 Task: Look for space in Guidonia Montecelio, Italy from 11th June, 2023 to 15th June, 2023 for 2 adults in price range Rs.7000 to Rs.16000. Place can be private room with 1  bedroom having 2 beds and 1 bathroom. Property type can be house, flat, guest house, hotel. Amenities needed are: washing machine. Booking option can be shelf check-in. Required host language is English.
Action: Mouse moved to (409, 80)
Screenshot: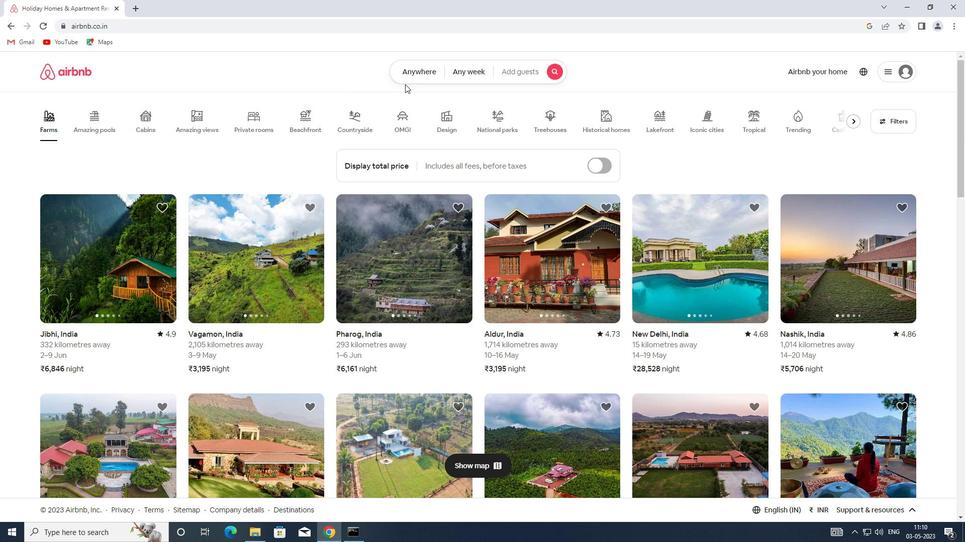 
Action: Mouse pressed left at (409, 80)
Screenshot: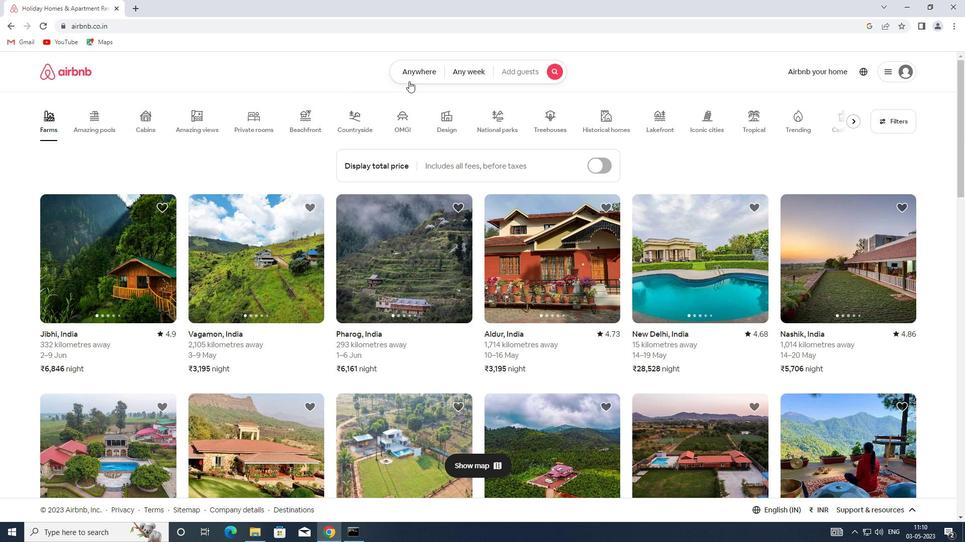 
Action: Mouse moved to (320, 111)
Screenshot: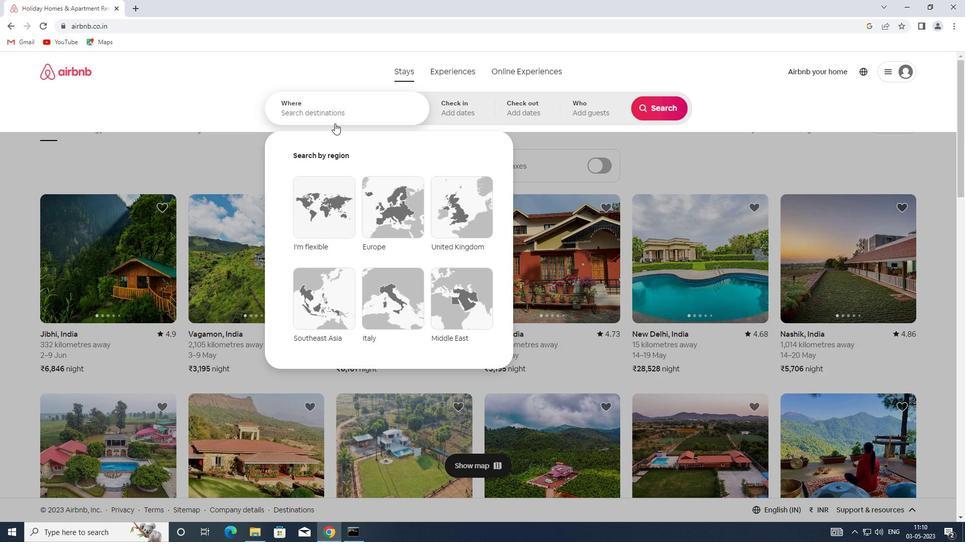 
Action: Mouse pressed left at (320, 111)
Screenshot: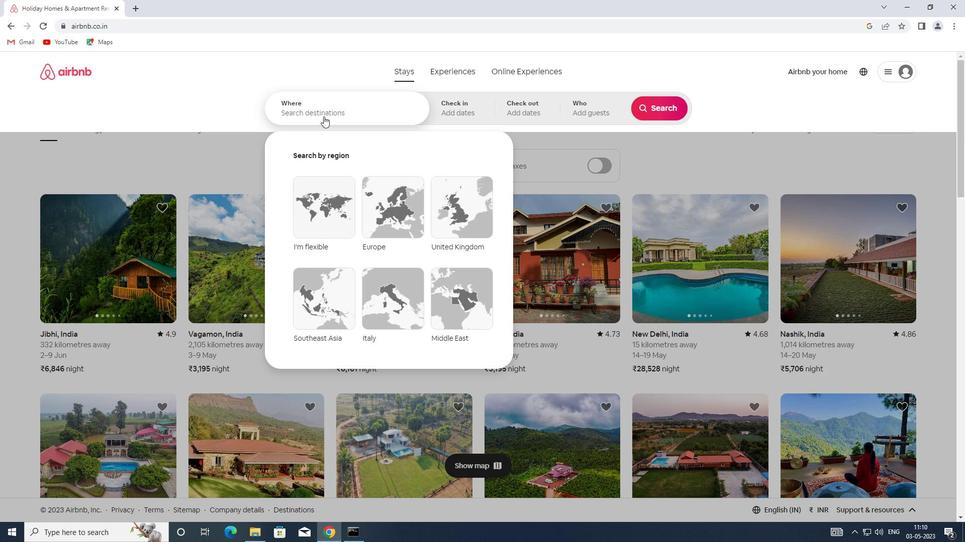 
Action: Key pressed <Key.shift>GUIDONIA<Key.space><Key.shift><Key.shift><Key.shift><Key.shift><Key.shift><Key.shift><Key.shift><Key.shift><Key.shift><Key.shift><Key.shift><Key.shift><Key.shift><Key.shift><Key.shift>MONTECELIO,<Key.shift>ITALY
Screenshot: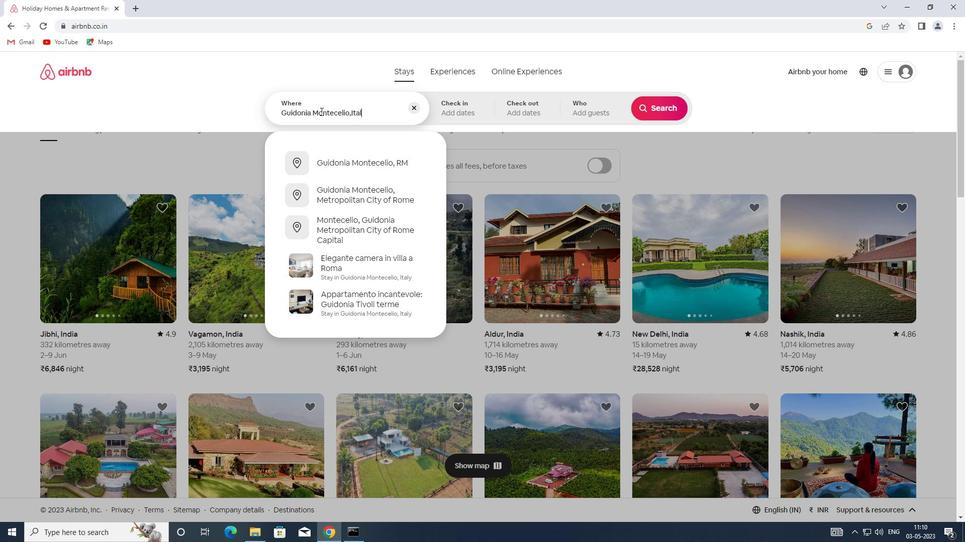 
Action: Mouse moved to (468, 111)
Screenshot: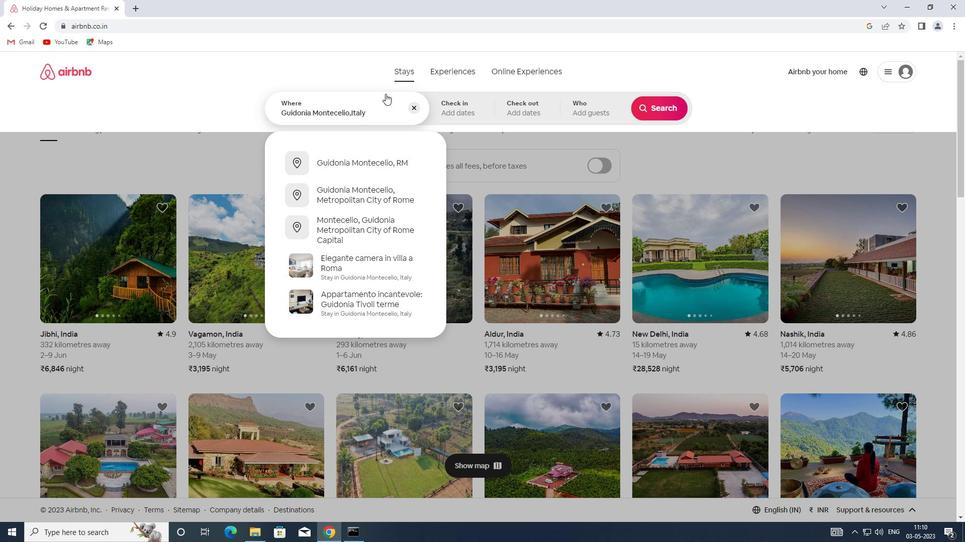 
Action: Mouse pressed left at (468, 111)
Screenshot: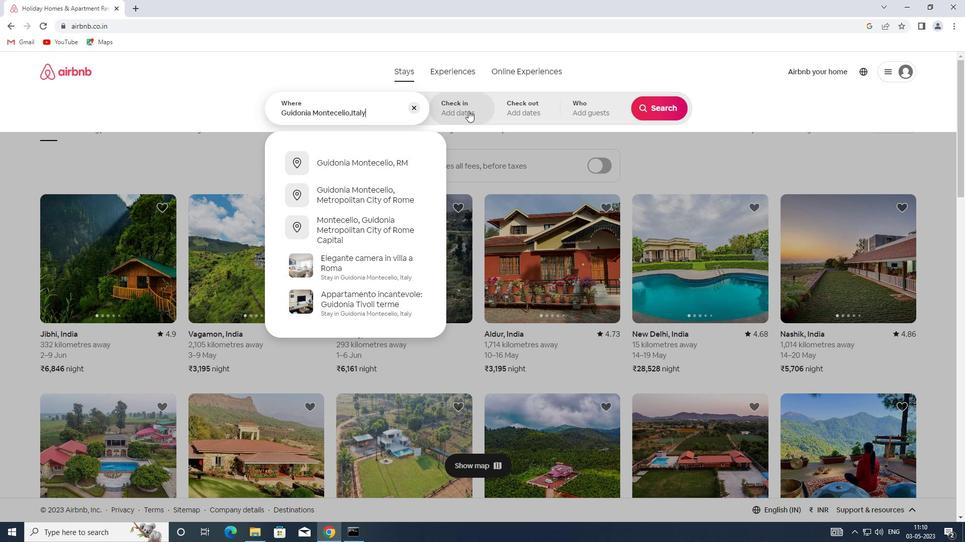 
Action: Mouse moved to (516, 275)
Screenshot: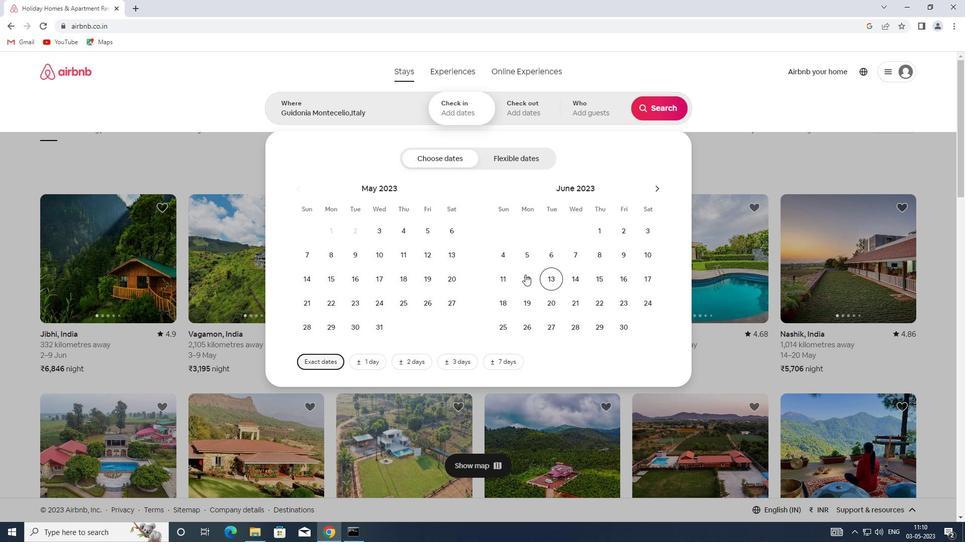 
Action: Mouse pressed left at (516, 275)
Screenshot: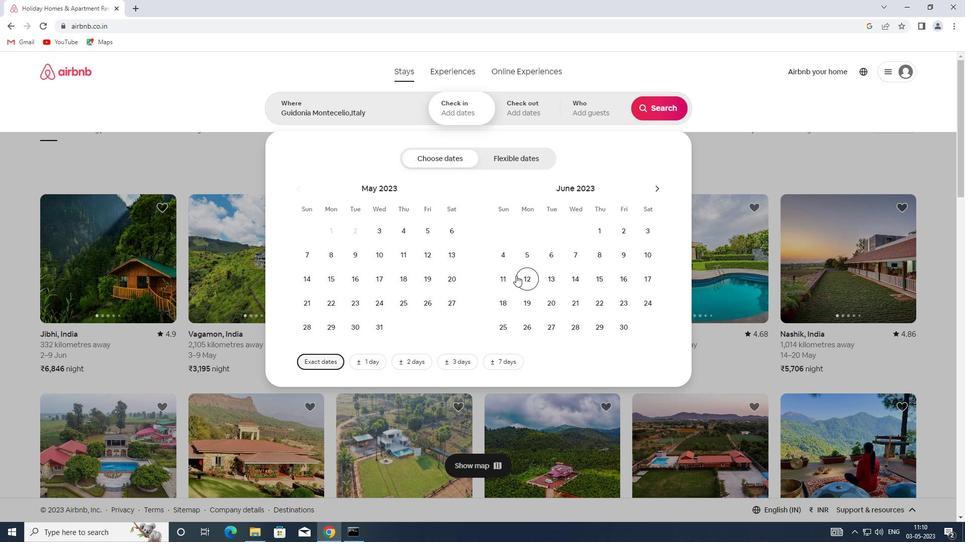 
Action: Mouse moved to (503, 282)
Screenshot: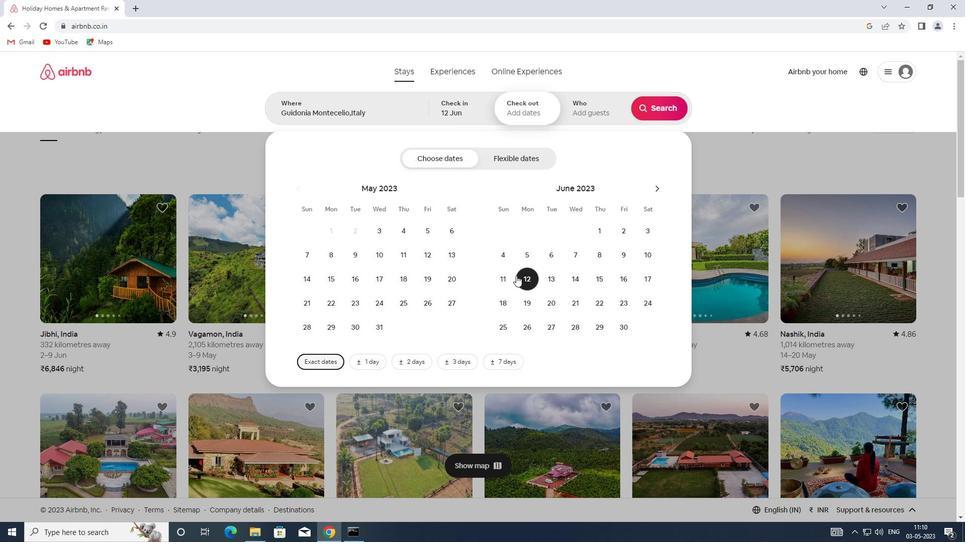 
Action: Mouse pressed left at (503, 282)
Screenshot: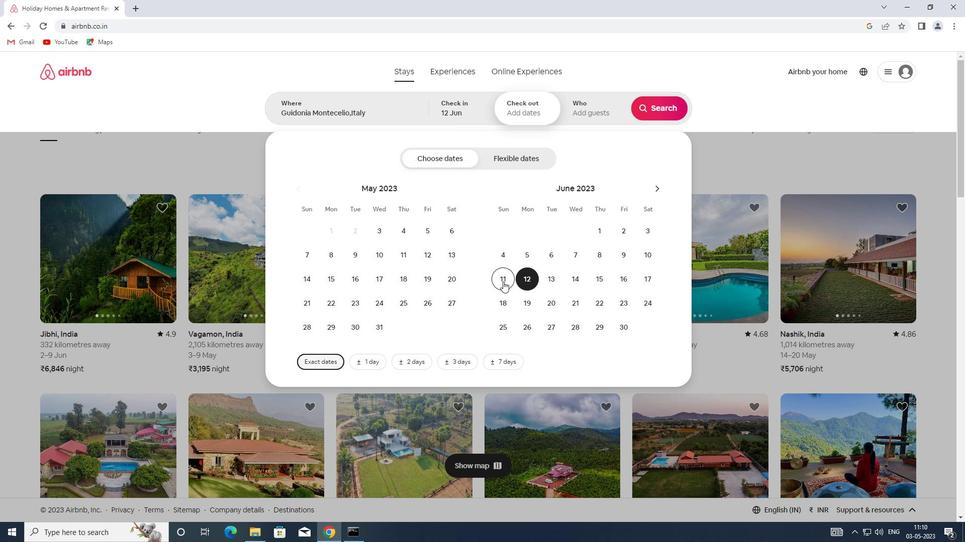 
Action: Mouse moved to (610, 280)
Screenshot: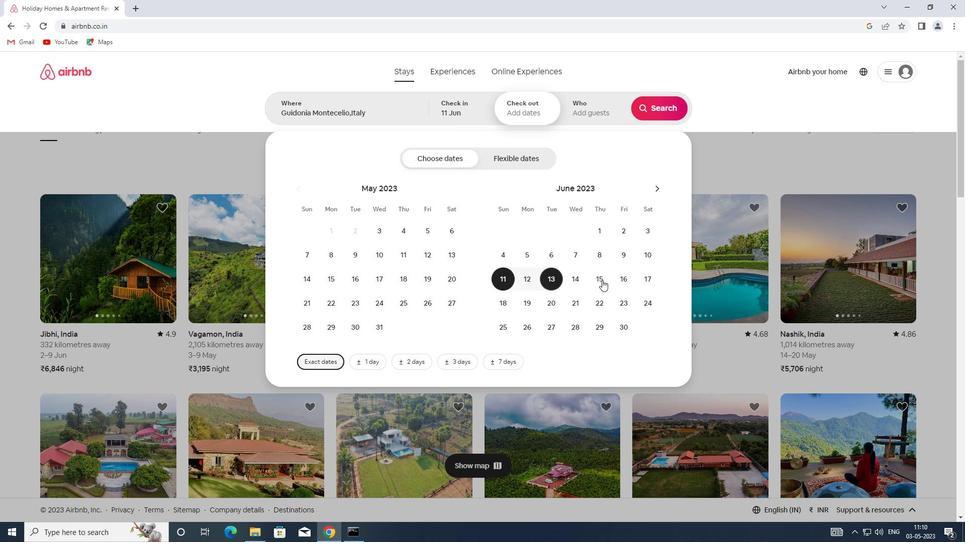 
Action: Mouse pressed left at (610, 280)
Screenshot: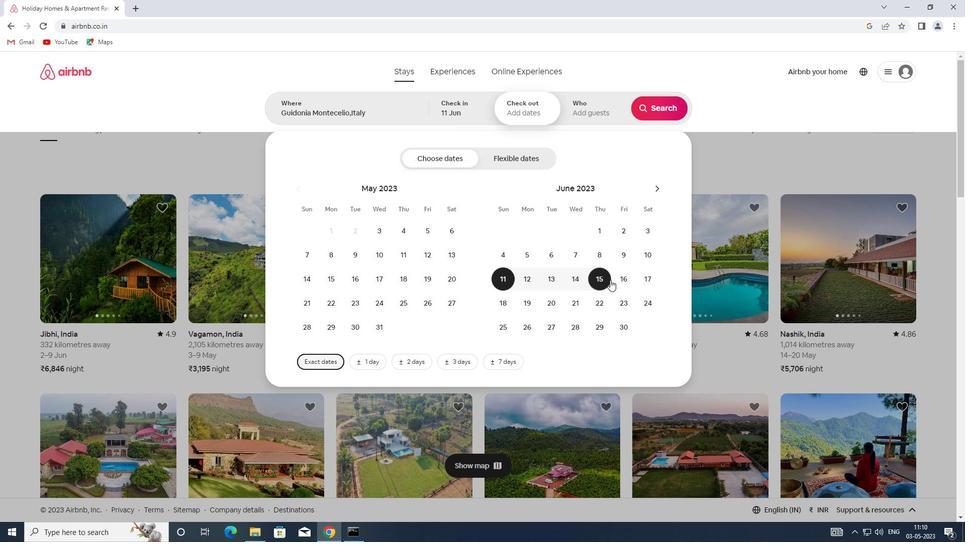 
Action: Mouse moved to (607, 110)
Screenshot: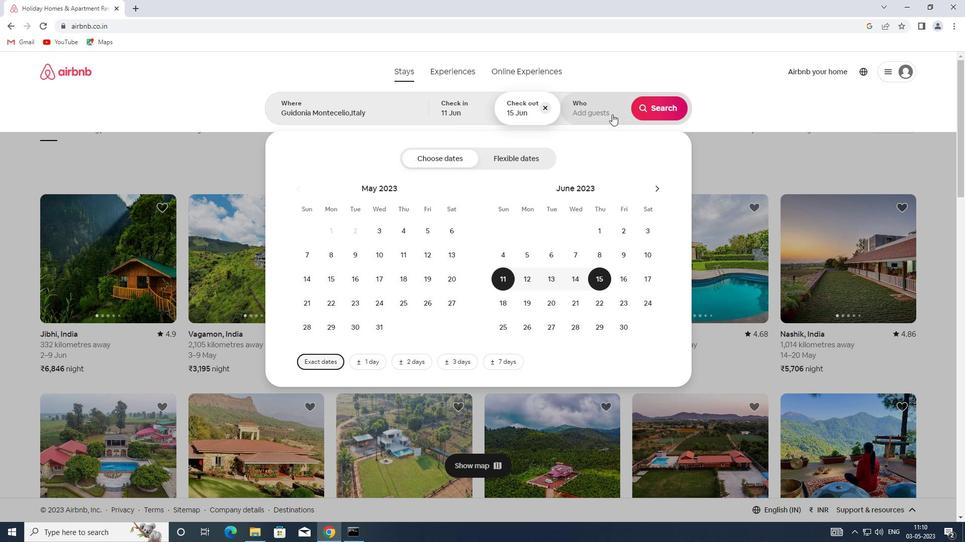 
Action: Mouse pressed left at (607, 110)
Screenshot: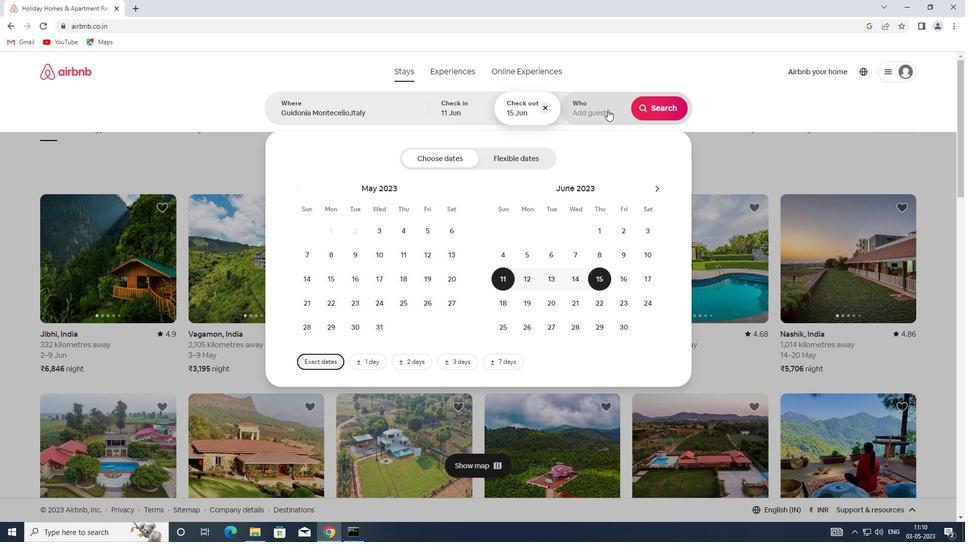 
Action: Mouse moved to (658, 169)
Screenshot: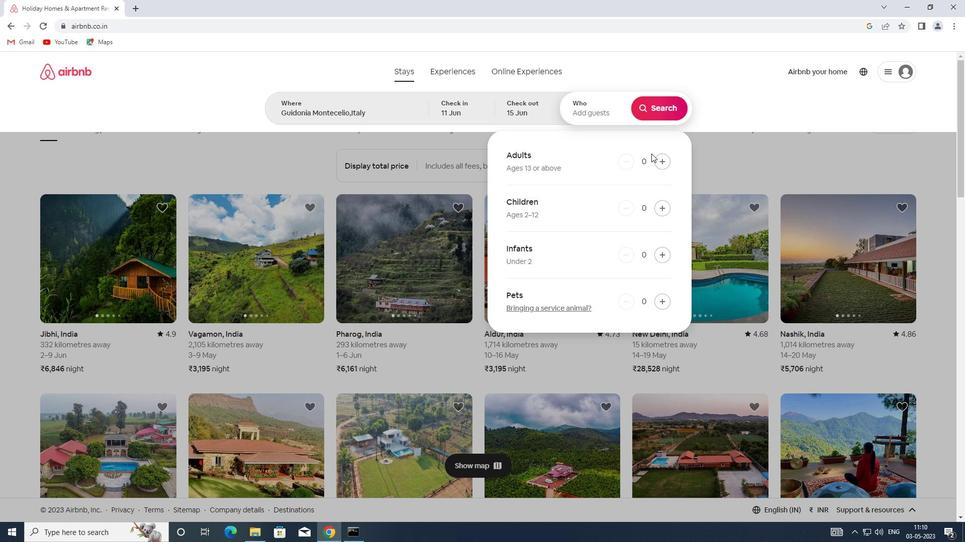 
Action: Mouse pressed left at (658, 169)
Screenshot: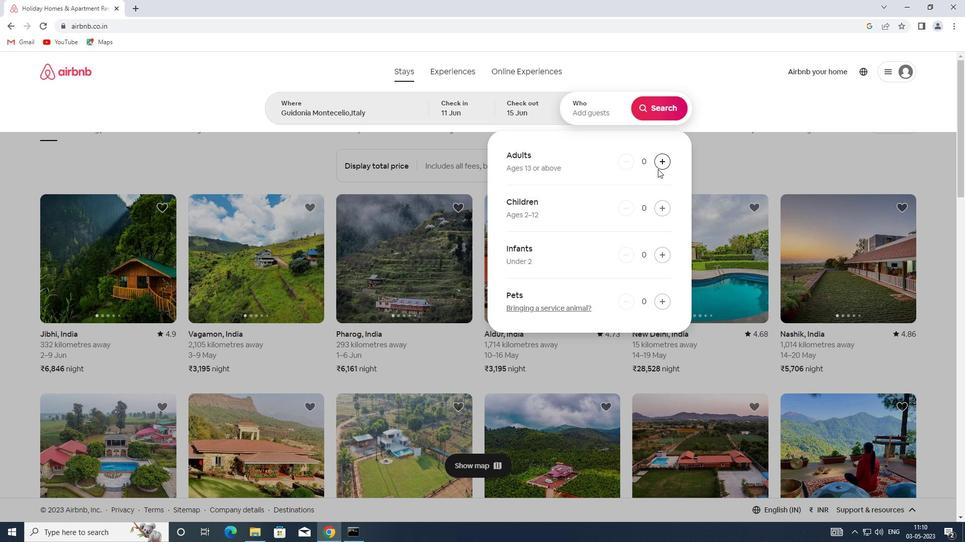 
Action: Mouse pressed left at (658, 169)
Screenshot: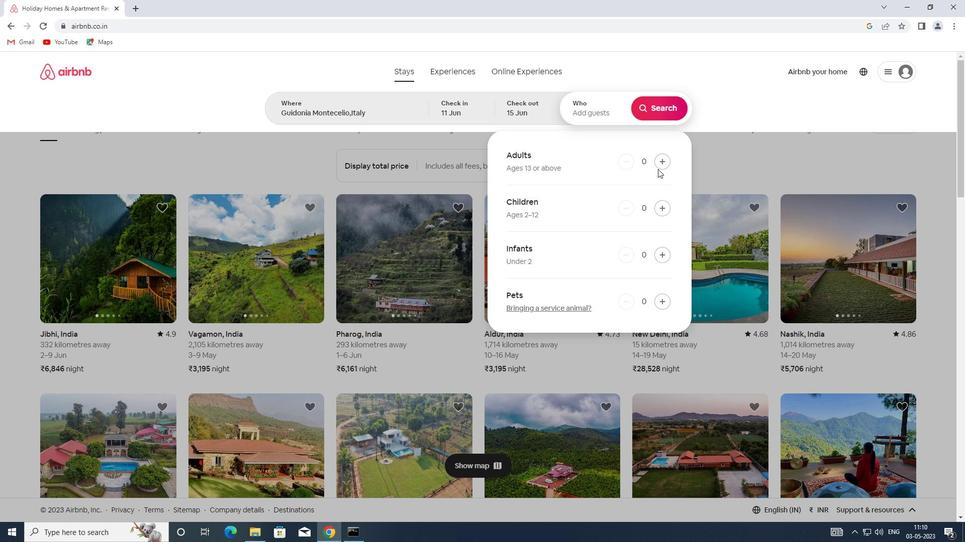 
Action: Mouse moved to (660, 161)
Screenshot: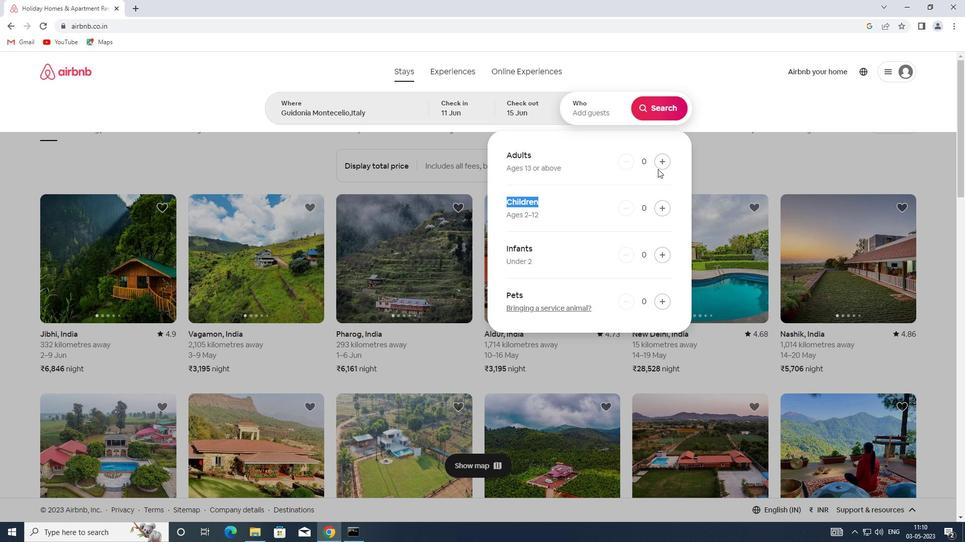 
Action: Mouse pressed left at (660, 161)
Screenshot: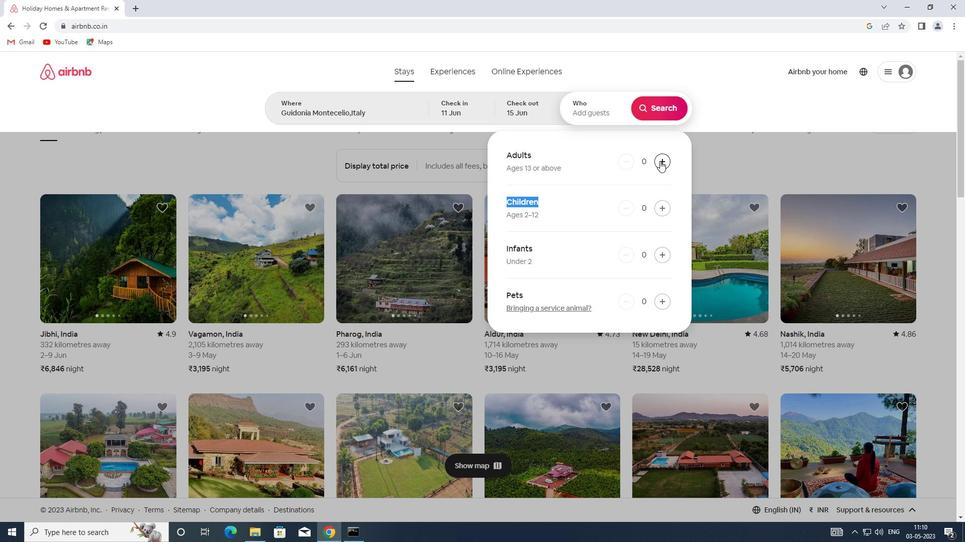 
Action: Mouse pressed left at (660, 161)
Screenshot: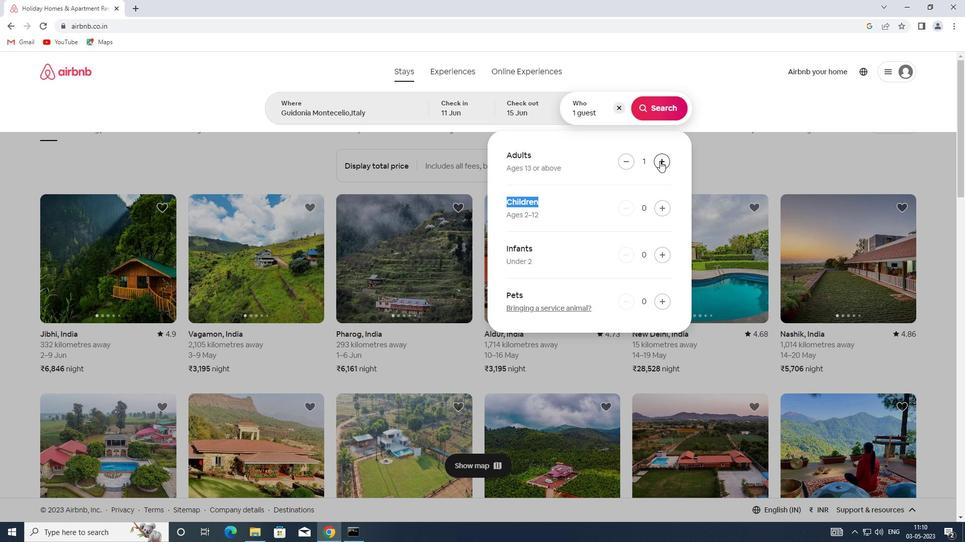 
Action: Mouse moved to (660, 109)
Screenshot: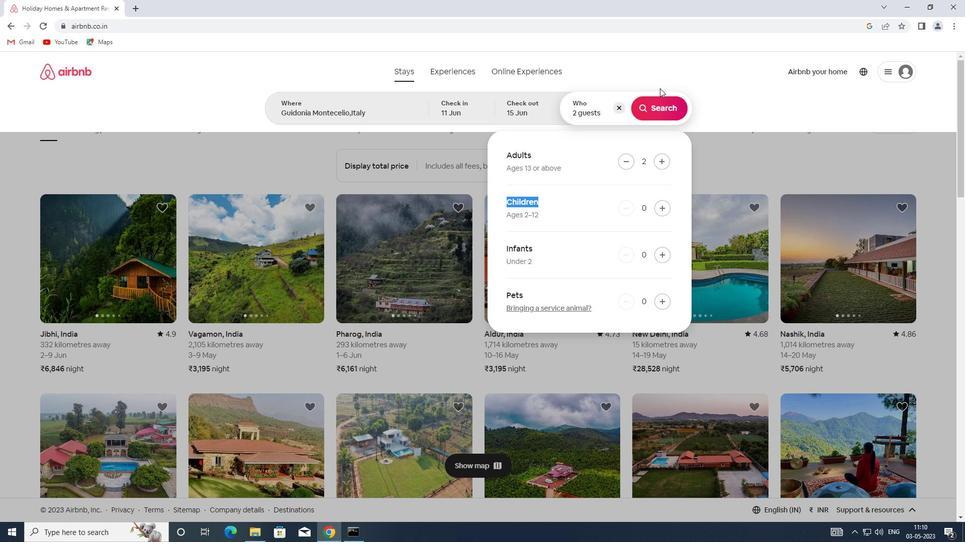 
Action: Mouse pressed left at (660, 109)
Screenshot: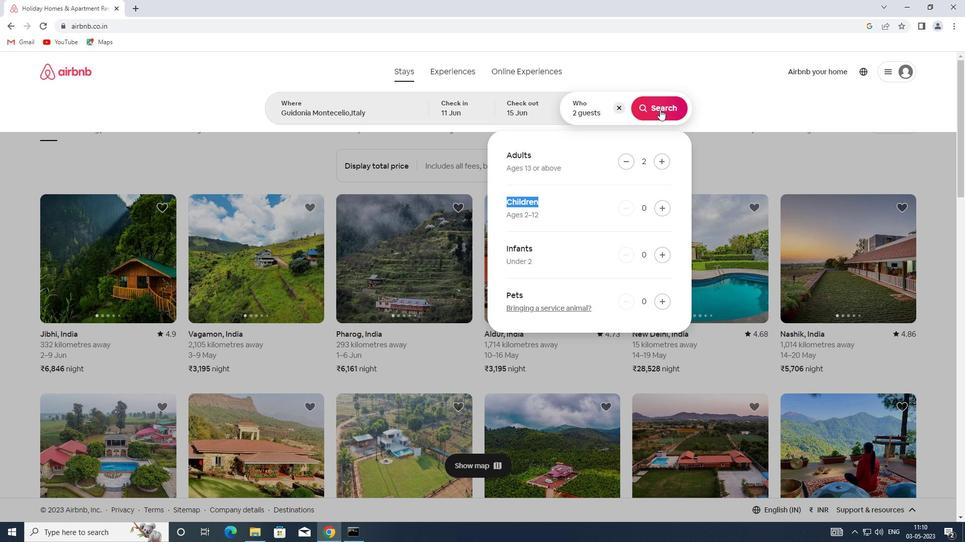 
Action: Mouse moved to (913, 109)
Screenshot: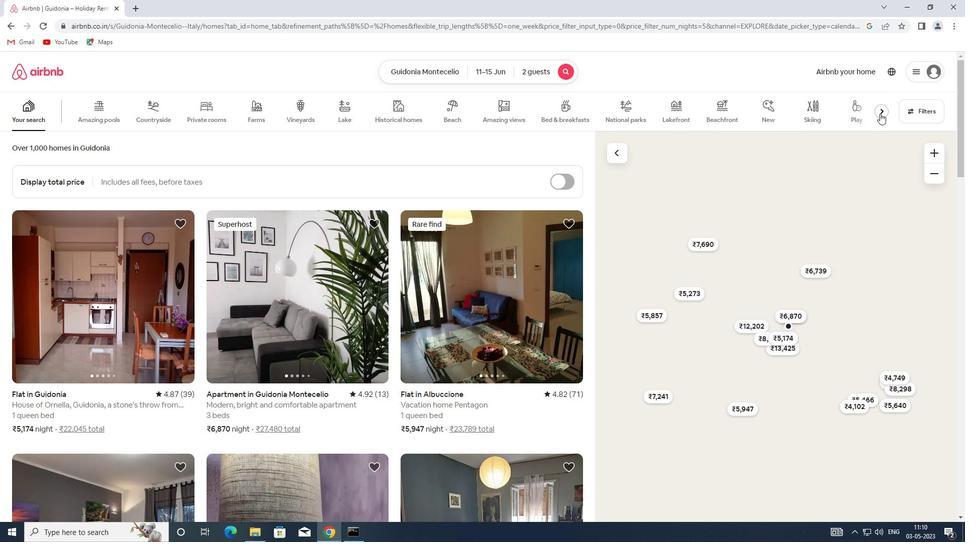 
Action: Mouse pressed left at (913, 109)
Screenshot: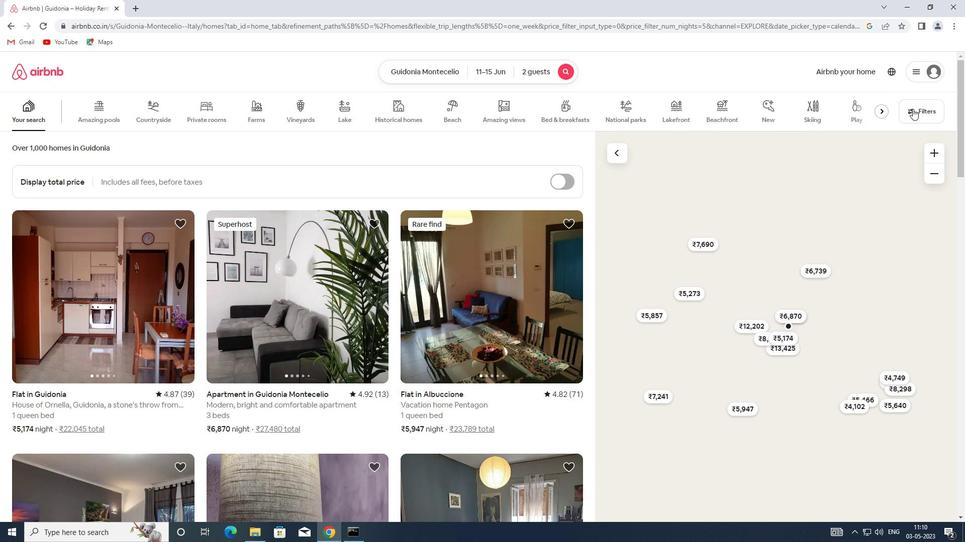 
Action: Mouse moved to (362, 236)
Screenshot: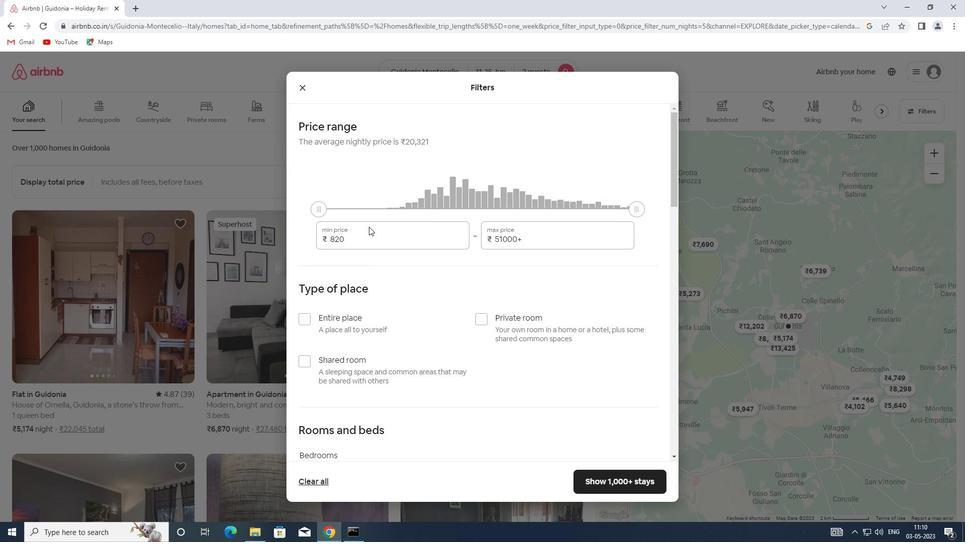 
Action: Mouse pressed left at (362, 236)
Screenshot: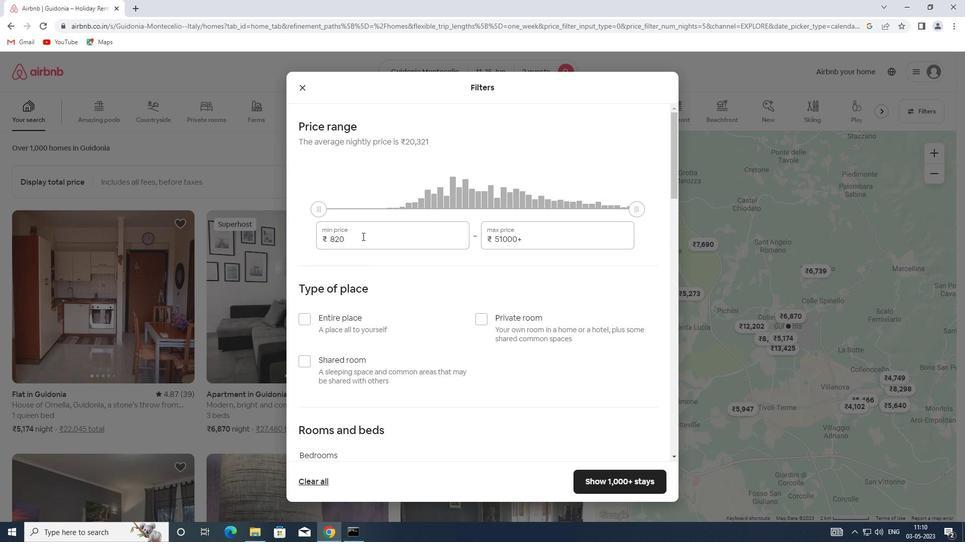 
Action: Mouse moved to (248, 240)
Screenshot: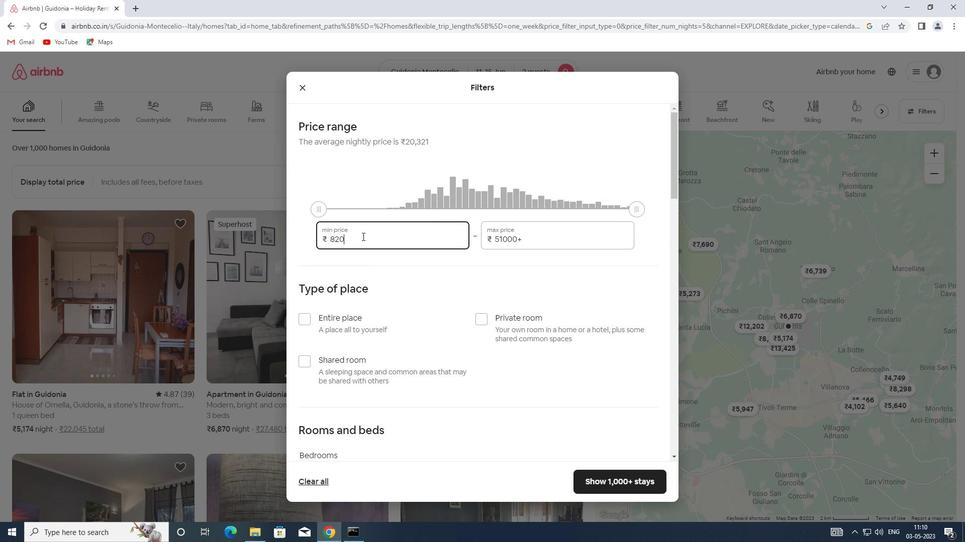 
Action: Key pressed 7000
Screenshot: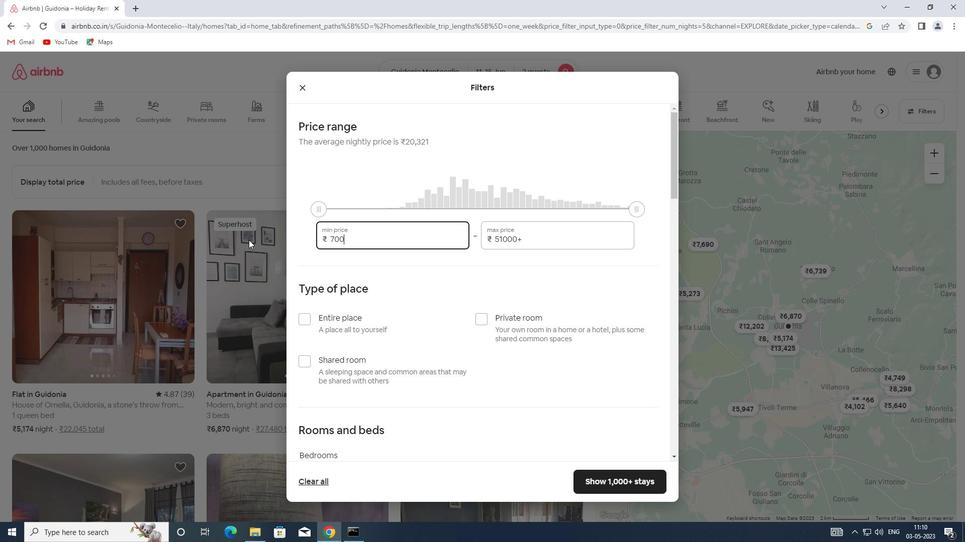 
Action: Mouse moved to (530, 233)
Screenshot: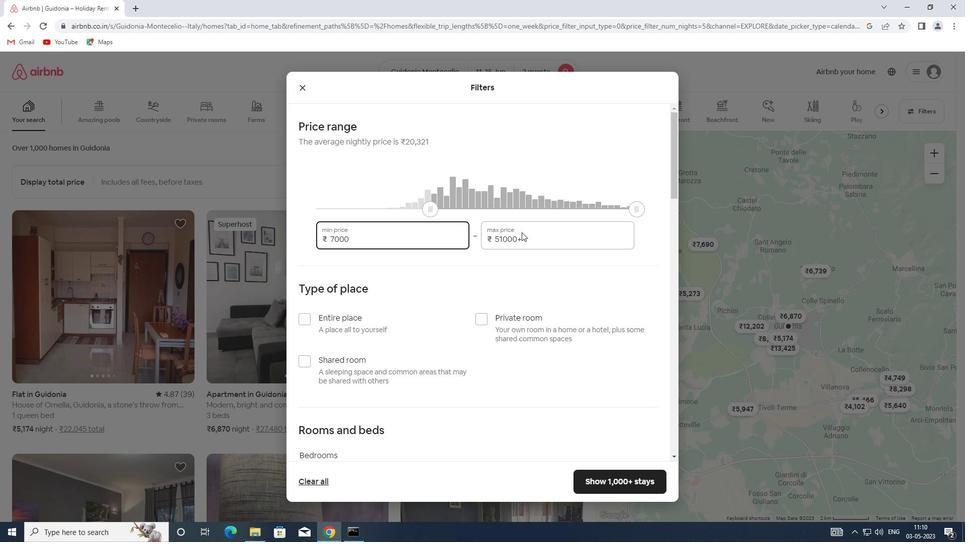 
Action: Mouse pressed left at (530, 233)
Screenshot: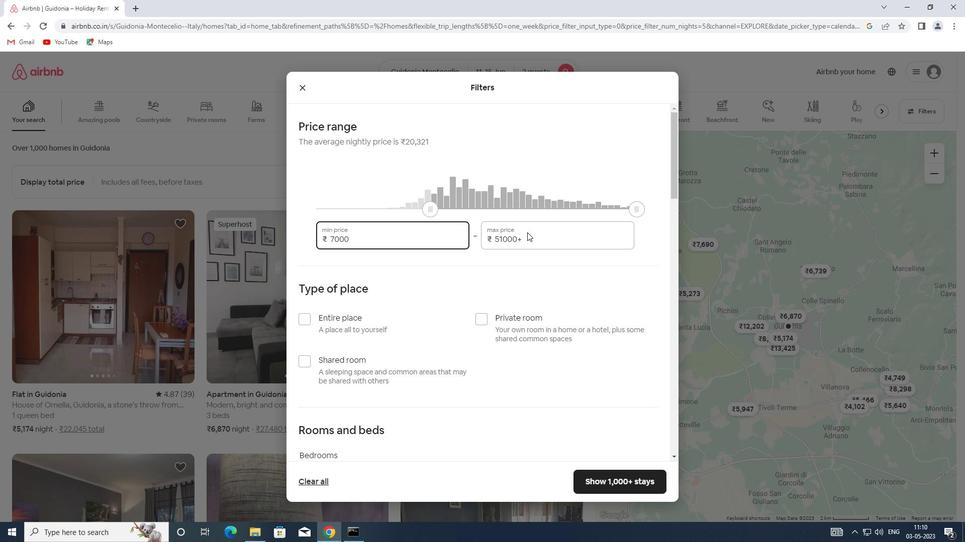 
Action: Mouse moved to (525, 235)
Screenshot: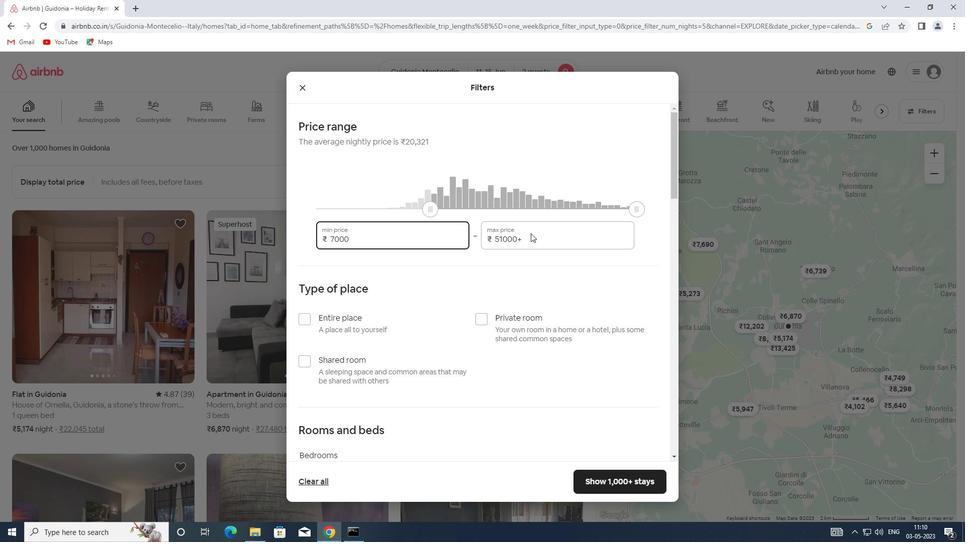 
Action: Mouse pressed left at (525, 235)
Screenshot: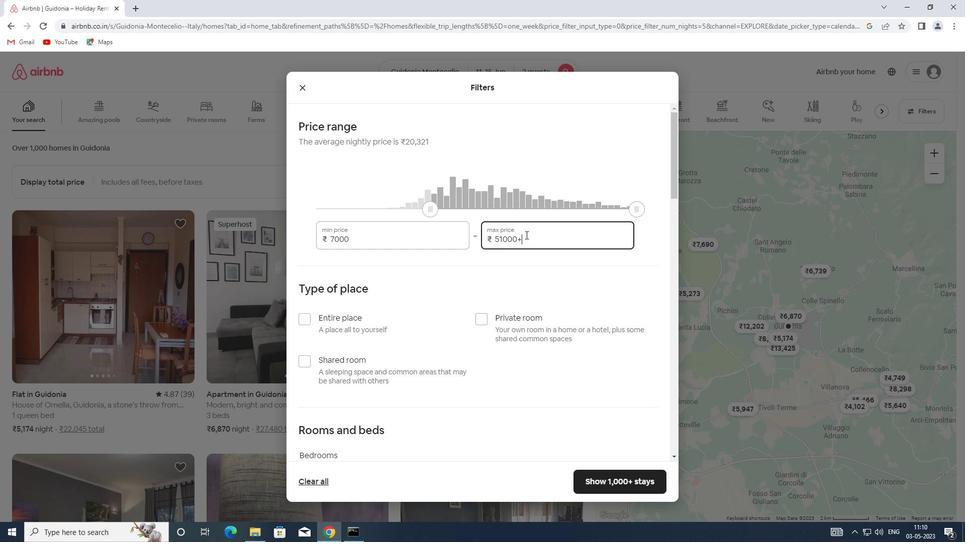 
Action: Mouse moved to (429, 235)
Screenshot: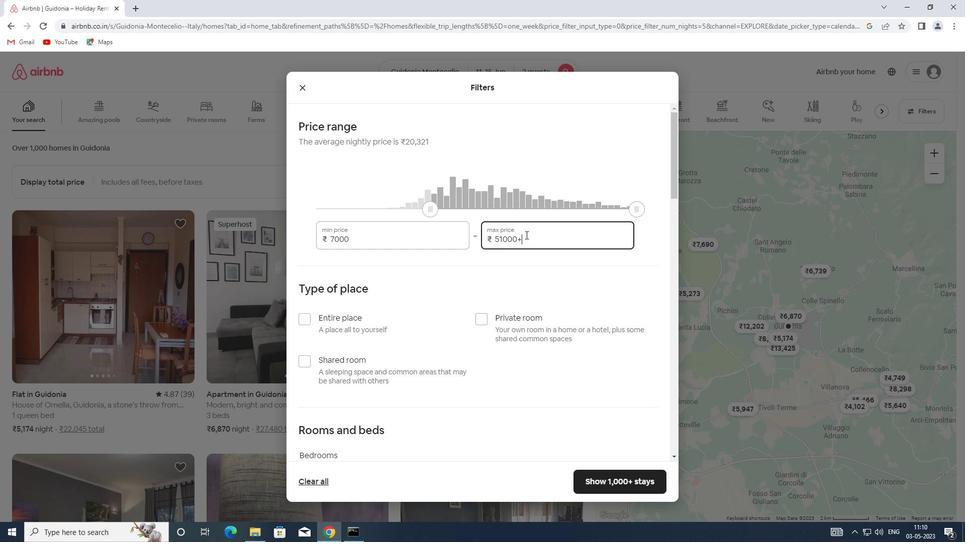 
Action: Key pressed 16000
Screenshot: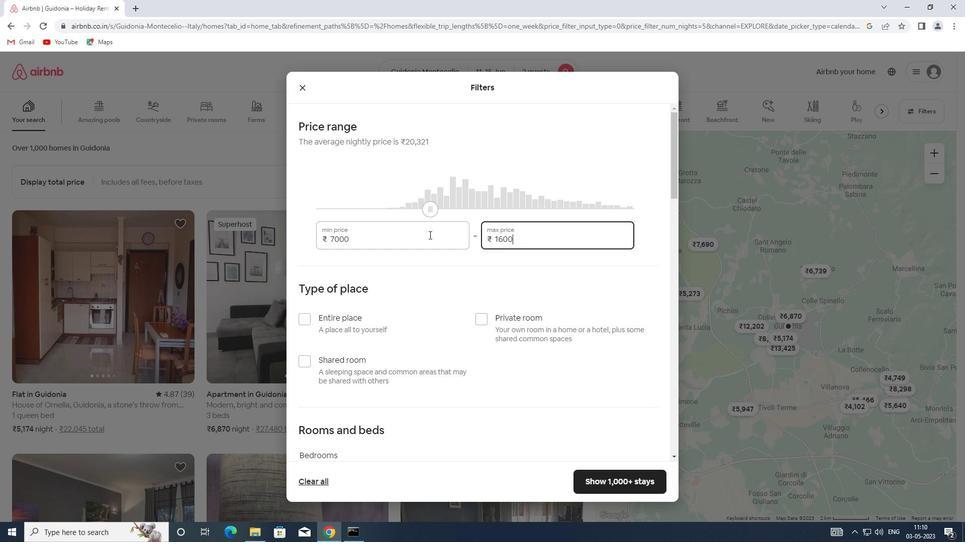 
Action: Mouse moved to (431, 241)
Screenshot: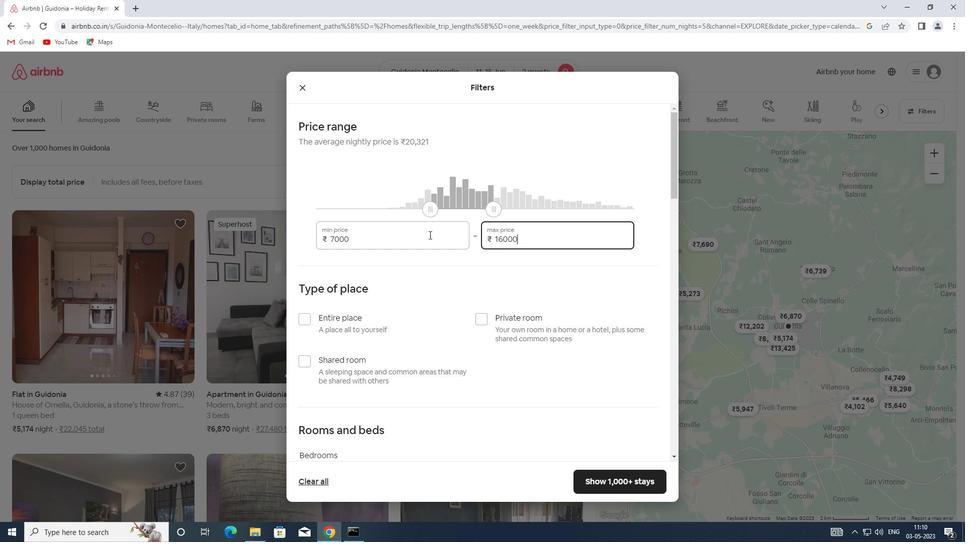 
Action: Mouse scrolled (431, 241) with delta (0, 0)
Screenshot: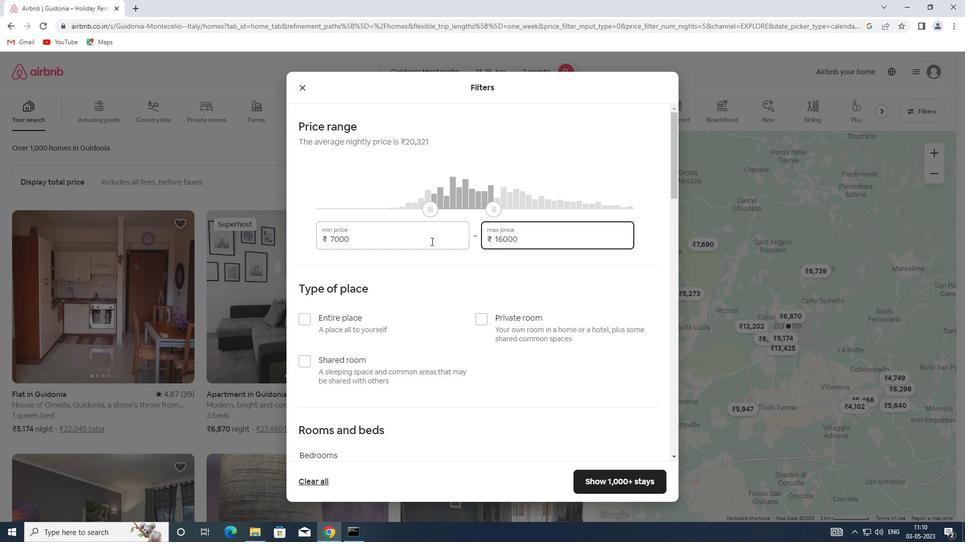 
Action: Mouse scrolled (431, 241) with delta (0, 0)
Screenshot: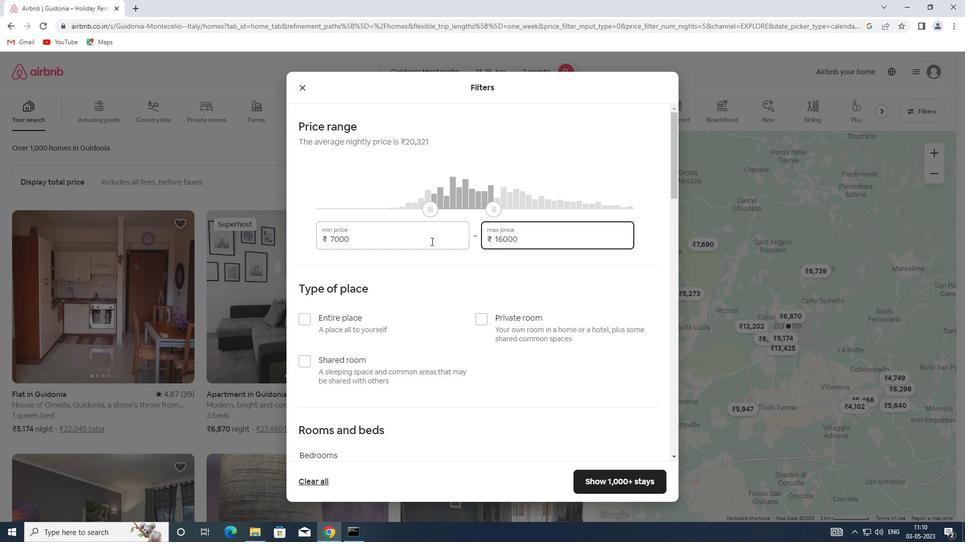 
Action: Mouse moved to (486, 219)
Screenshot: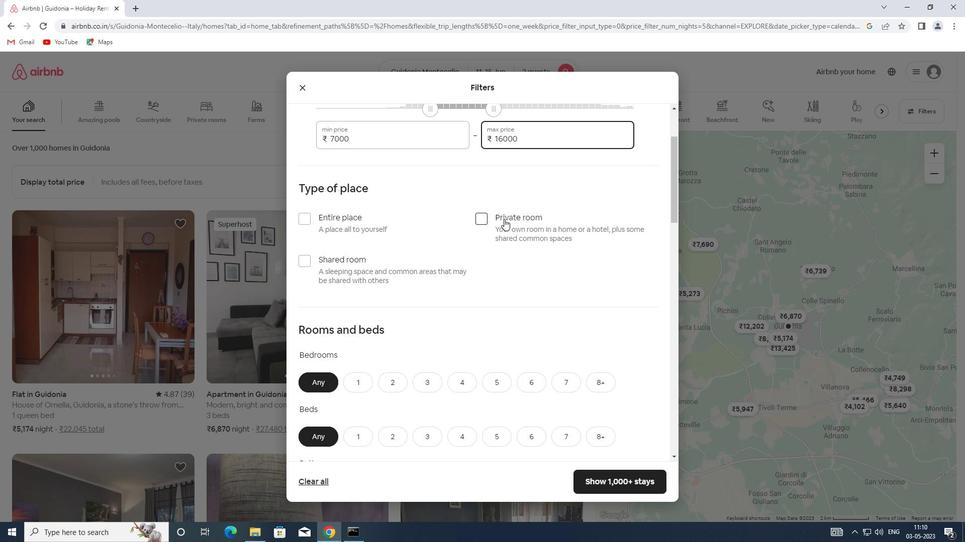 
Action: Mouse pressed left at (486, 219)
Screenshot: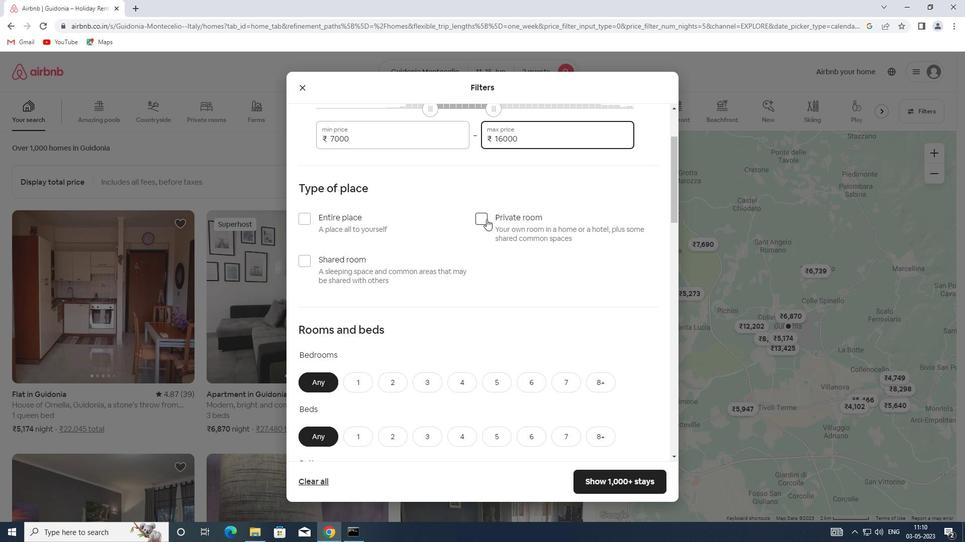 
Action: Mouse moved to (480, 260)
Screenshot: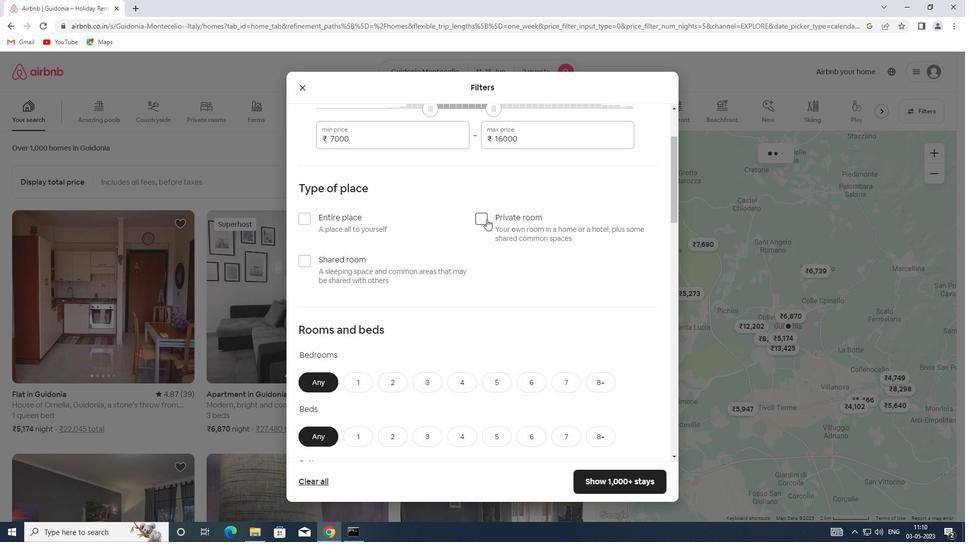 
Action: Mouse scrolled (480, 260) with delta (0, 0)
Screenshot: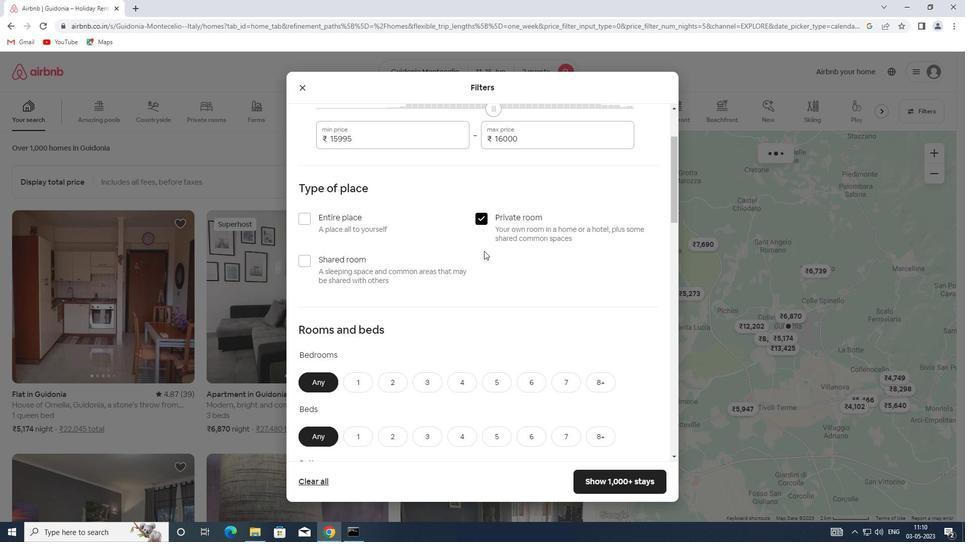 
Action: Mouse scrolled (480, 260) with delta (0, 0)
Screenshot: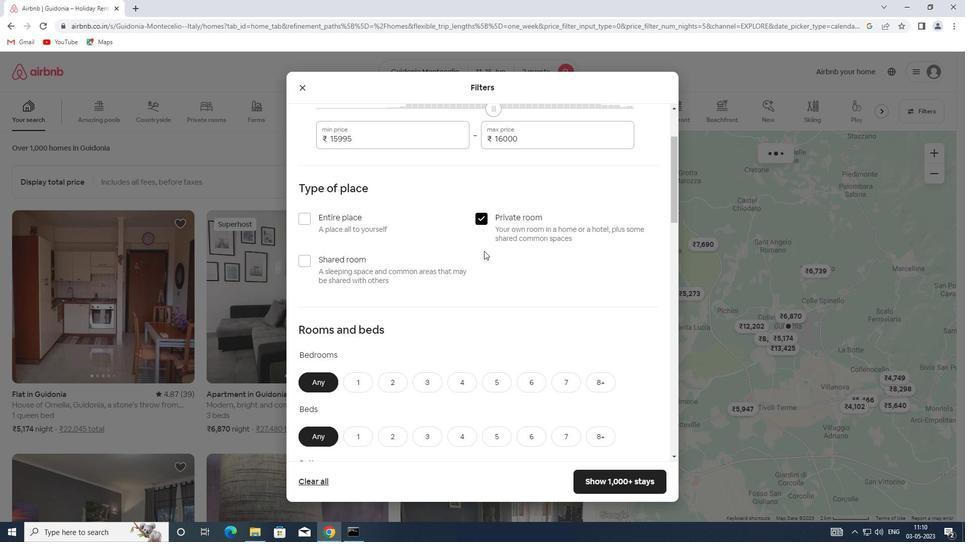 
Action: Mouse scrolled (480, 260) with delta (0, 0)
Screenshot: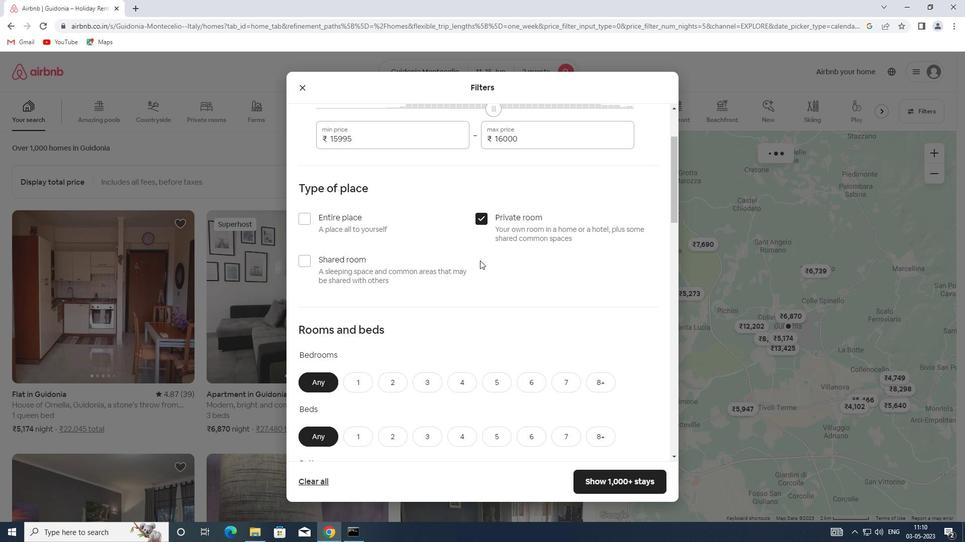
Action: Mouse scrolled (480, 260) with delta (0, 0)
Screenshot: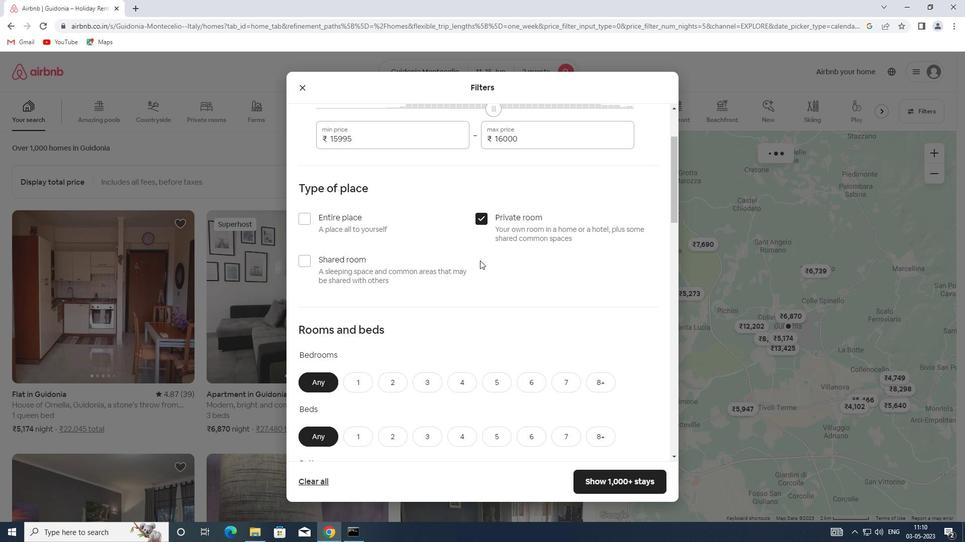 
Action: Mouse moved to (363, 177)
Screenshot: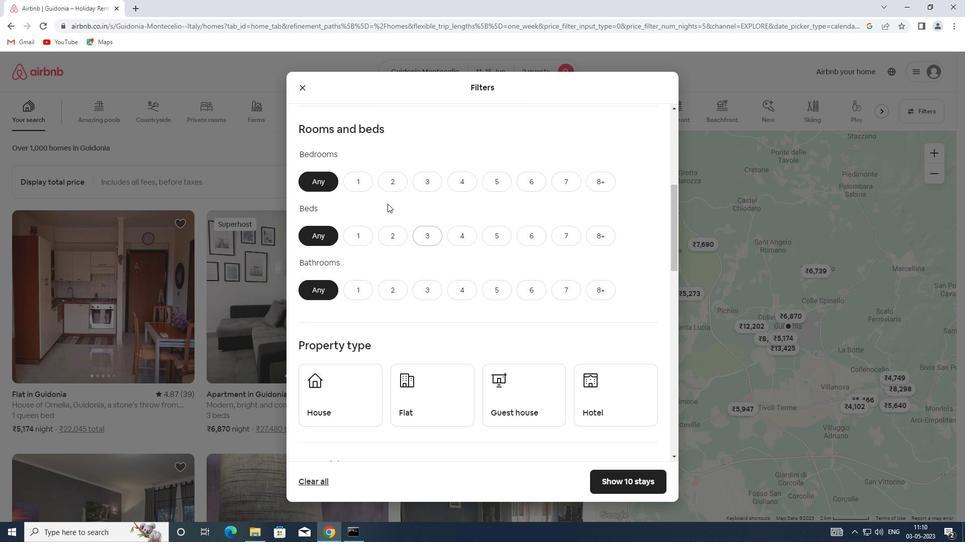 
Action: Mouse pressed left at (363, 177)
Screenshot: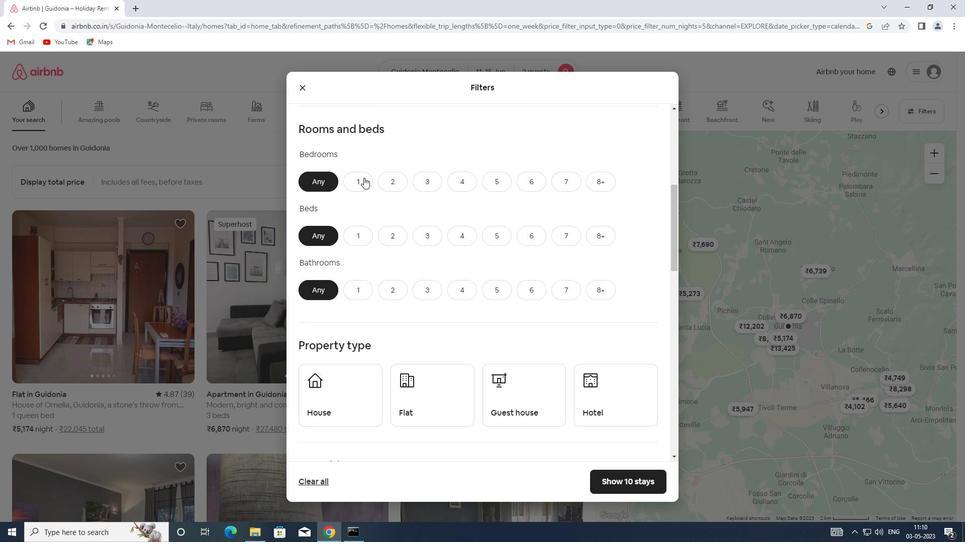 
Action: Mouse moved to (399, 235)
Screenshot: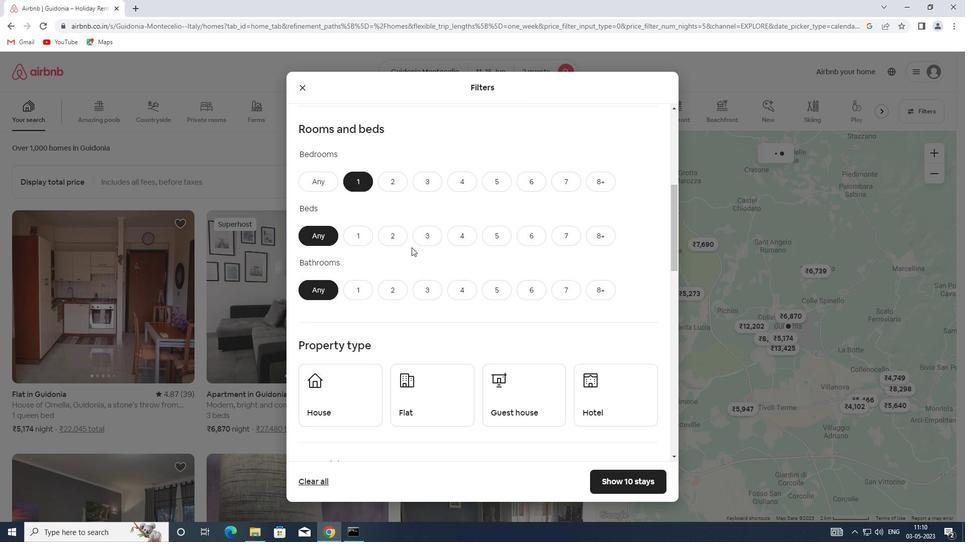 
Action: Mouse pressed left at (399, 235)
Screenshot: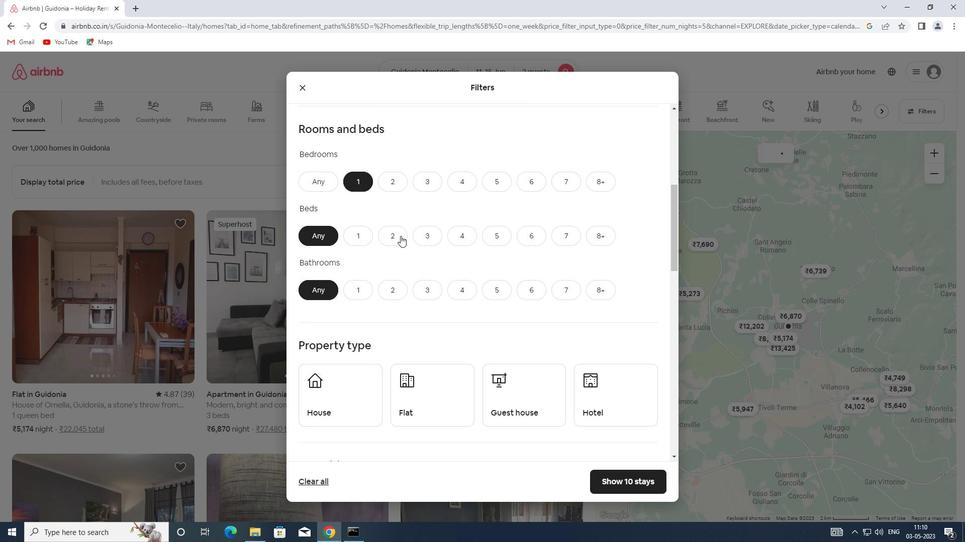 
Action: Mouse moved to (370, 288)
Screenshot: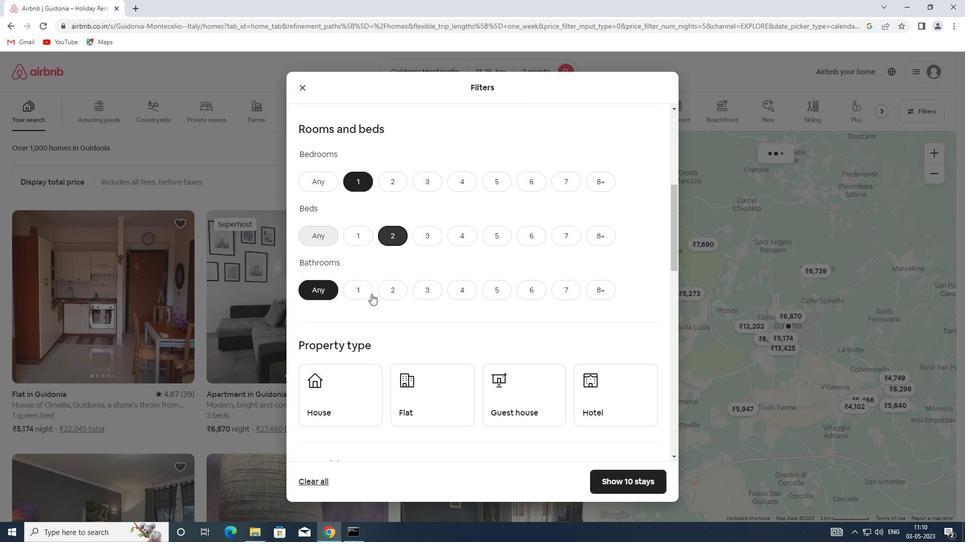 
Action: Mouse pressed left at (370, 288)
Screenshot: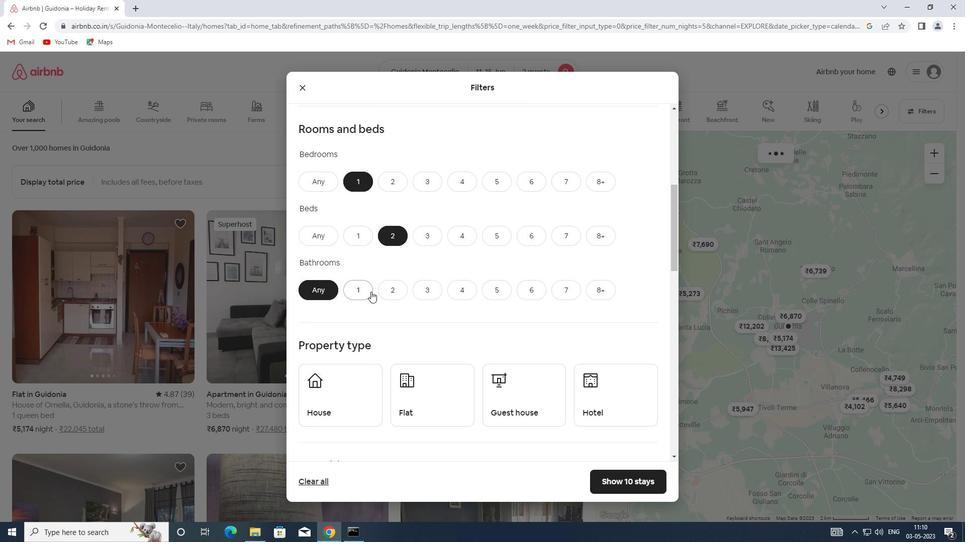 
Action: Mouse moved to (373, 286)
Screenshot: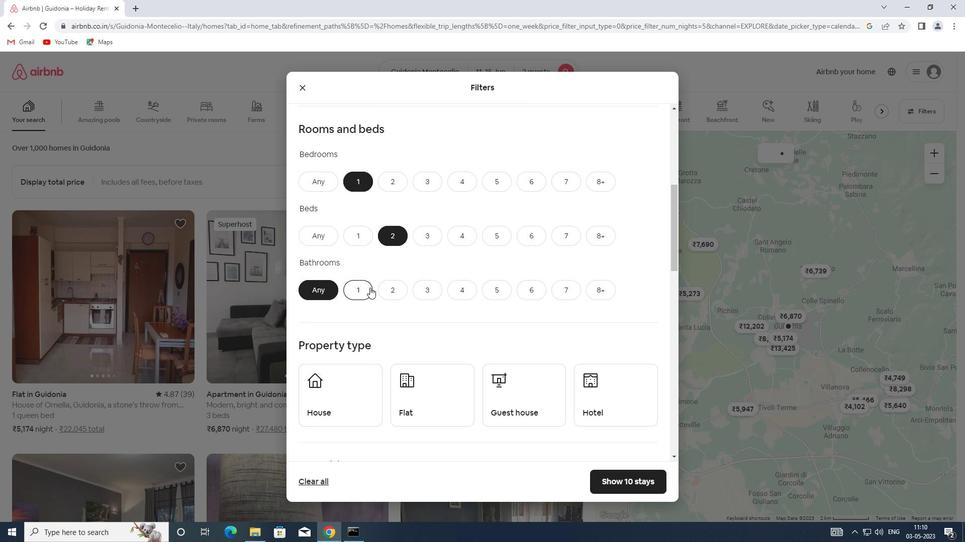 
Action: Mouse scrolled (373, 285) with delta (0, 0)
Screenshot: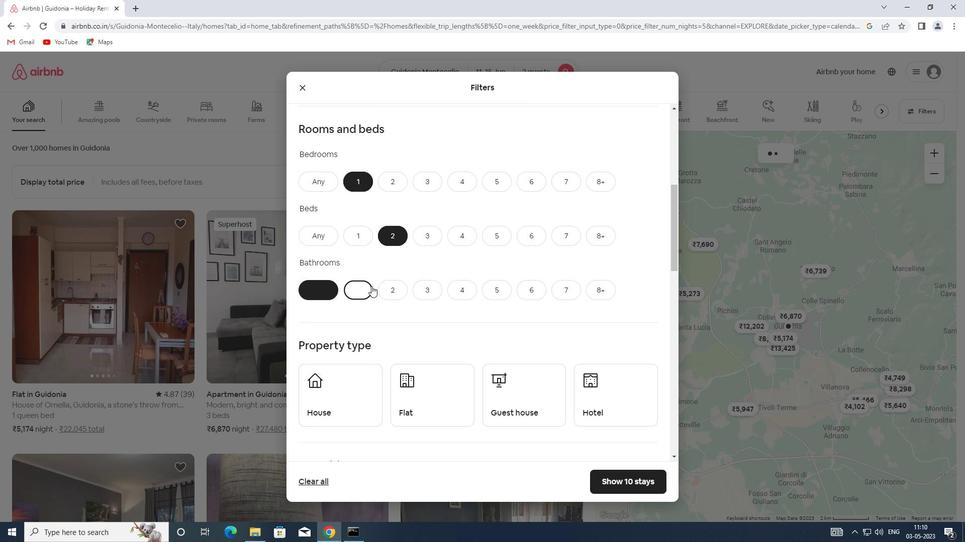 
Action: Mouse scrolled (373, 285) with delta (0, 0)
Screenshot: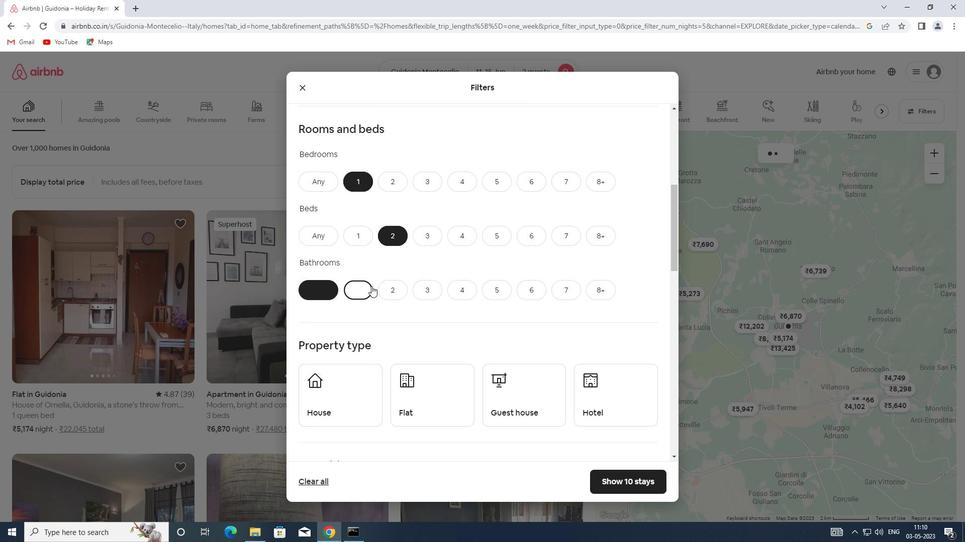 
Action: Mouse scrolled (373, 285) with delta (0, 0)
Screenshot: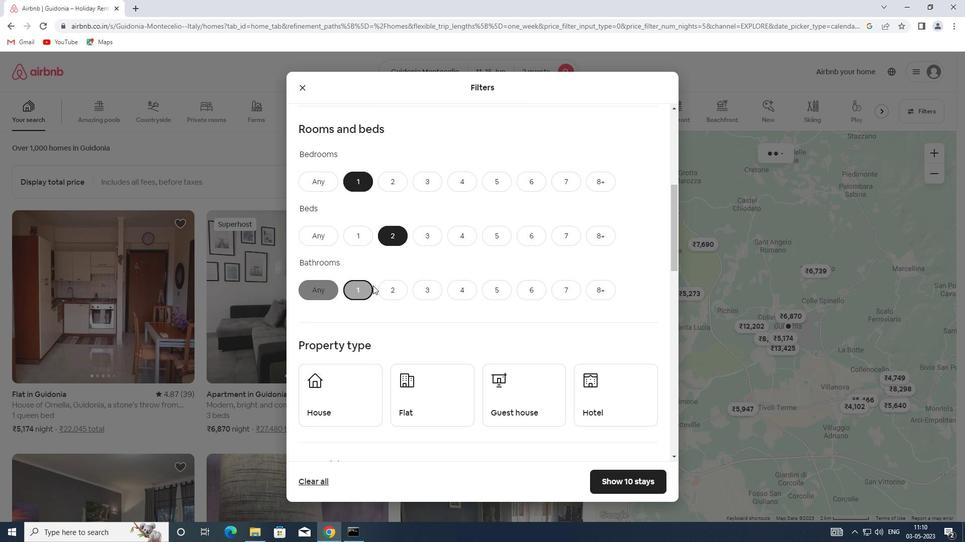 
Action: Mouse moved to (347, 260)
Screenshot: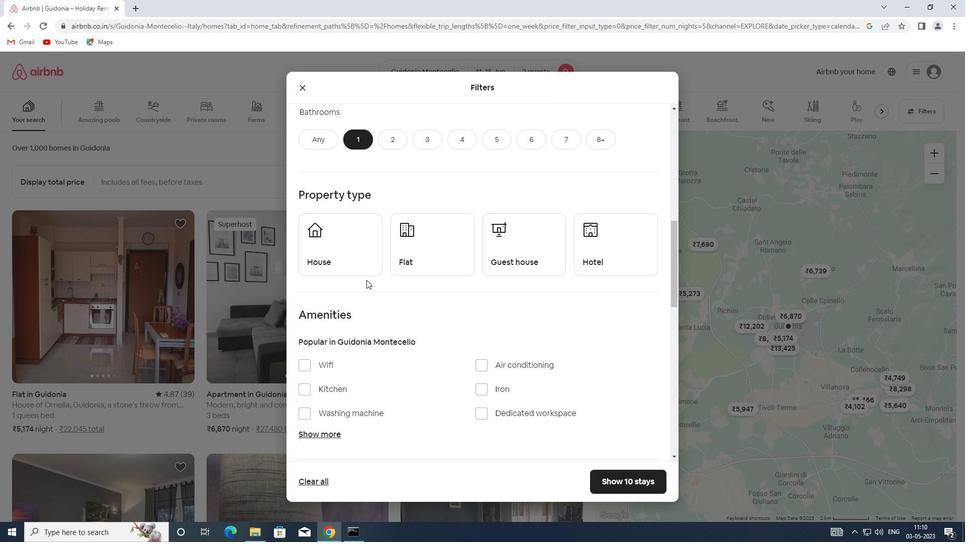 
Action: Mouse pressed left at (347, 260)
Screenshot: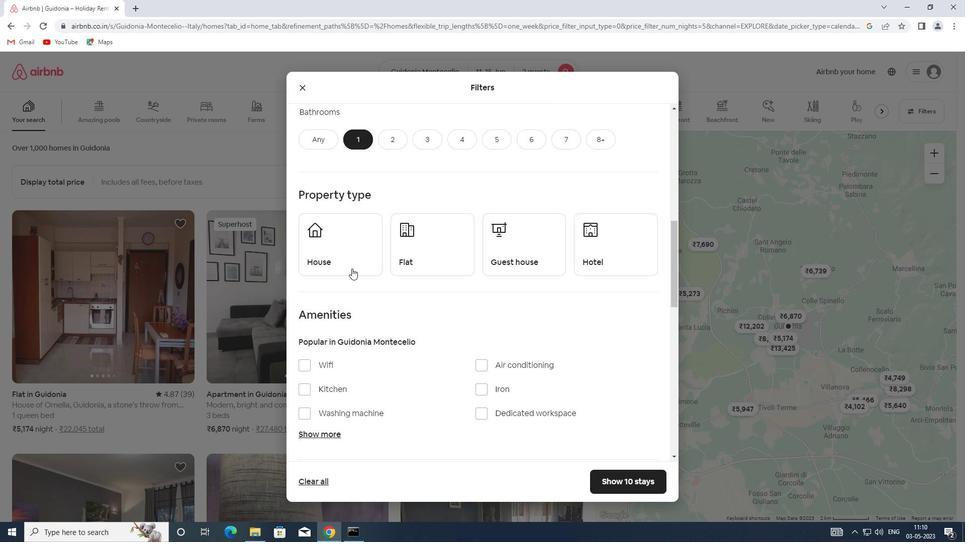 
Action: Mouse moved to (432, 256)
Screenshot: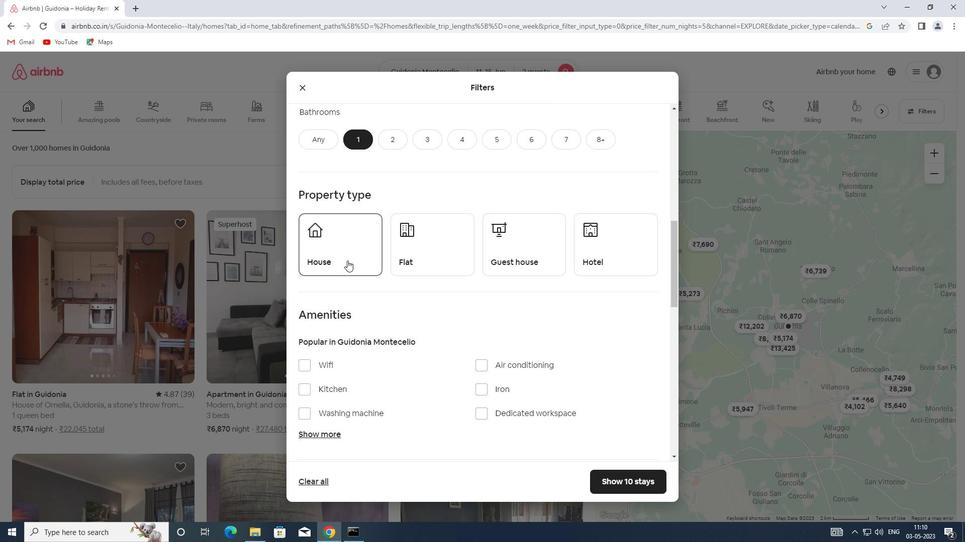
Action: Mouse pressed left at (432, 256)
Screenshot: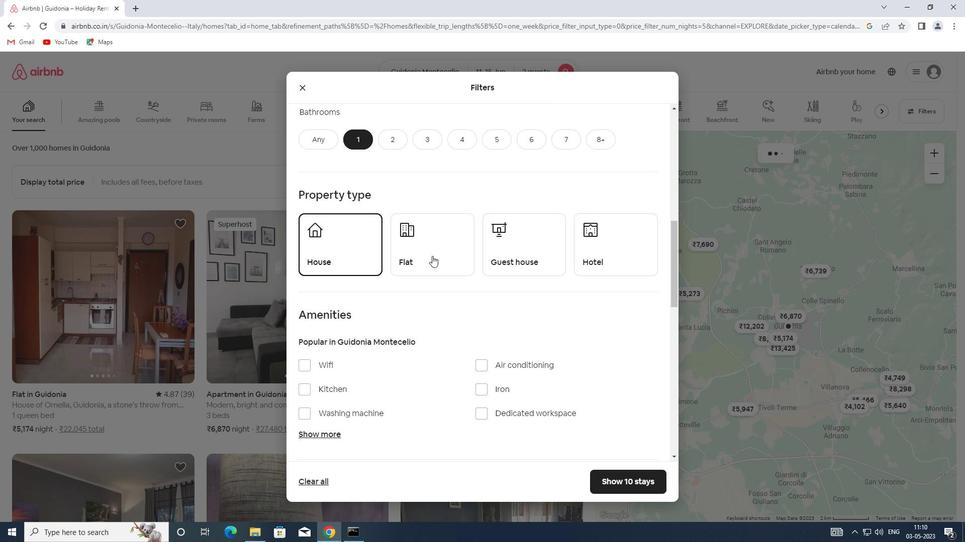 
Action: Mouse moved to (545, 253)
Screenshot: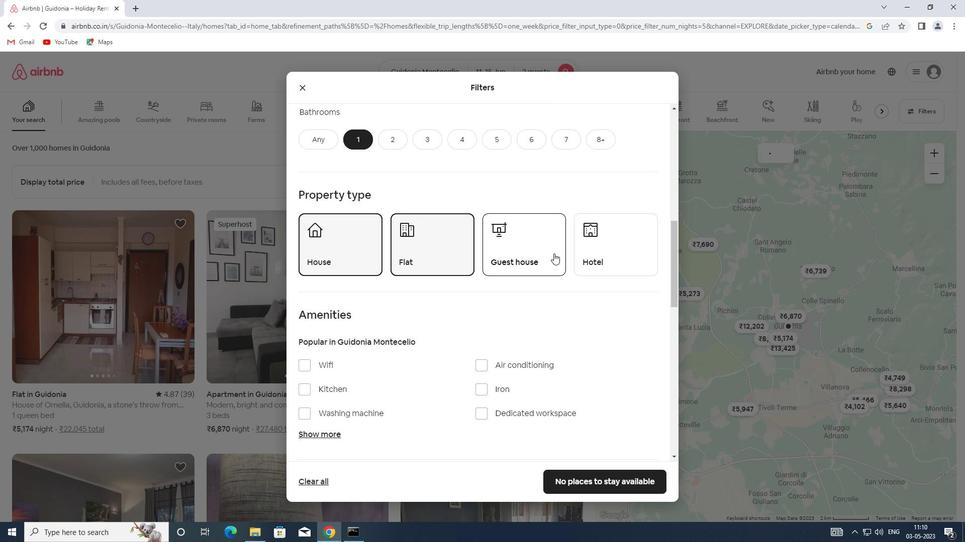 
Action: Mouse pressed left at (545, 253)
Screenshot: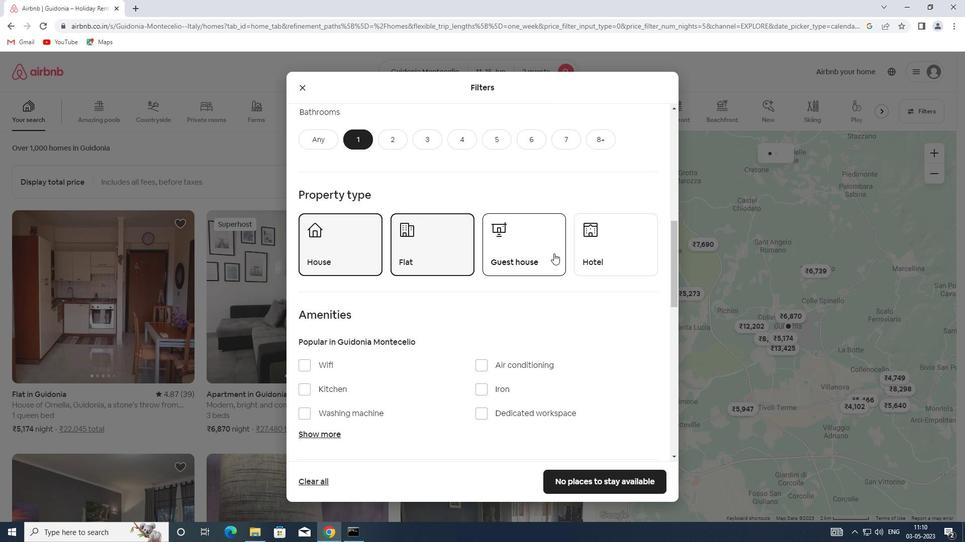 
Action: Mouse moved to (616, 252)
Screenshot: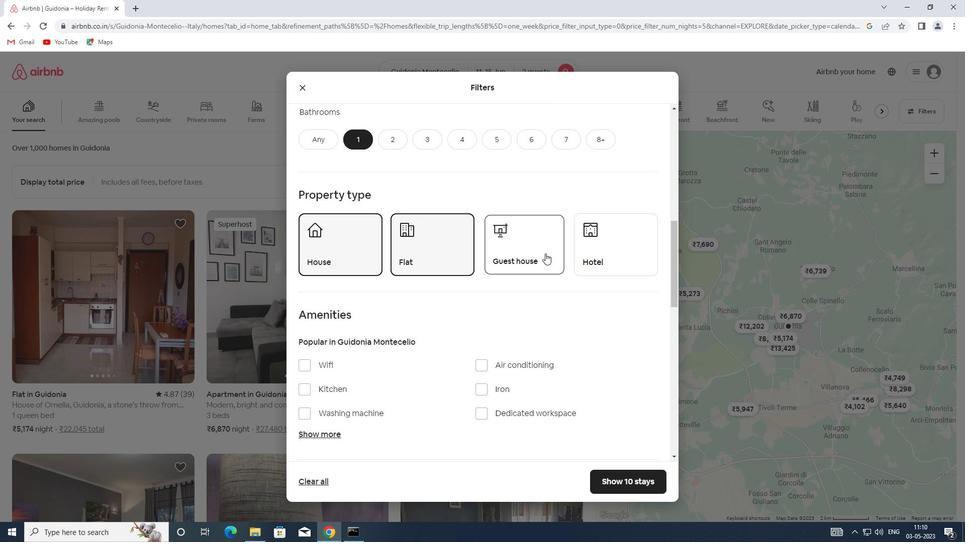 
Action: Mouse pressed left at (616, 252)
Screenshot: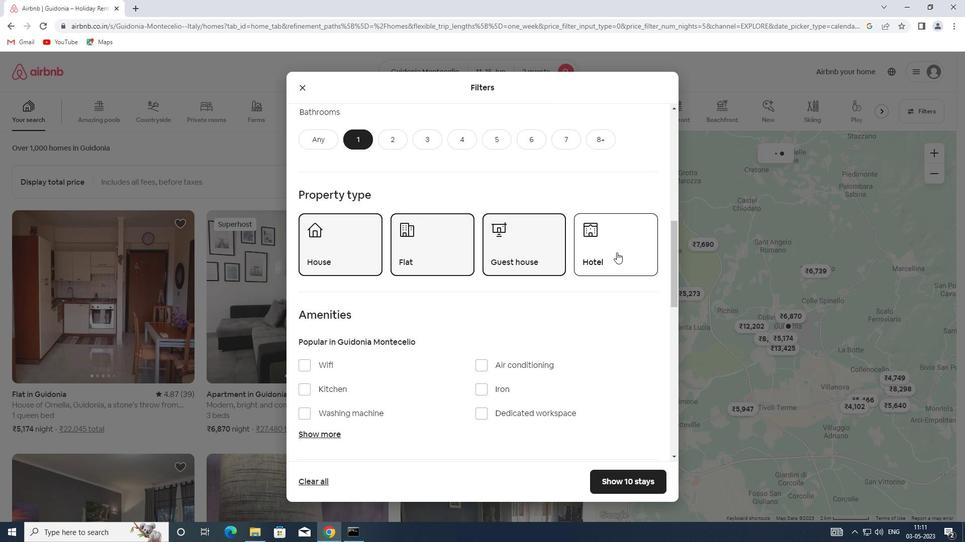 
Action: Mouse scrolled (616, 252) with delta (0, 0)
Screenshot: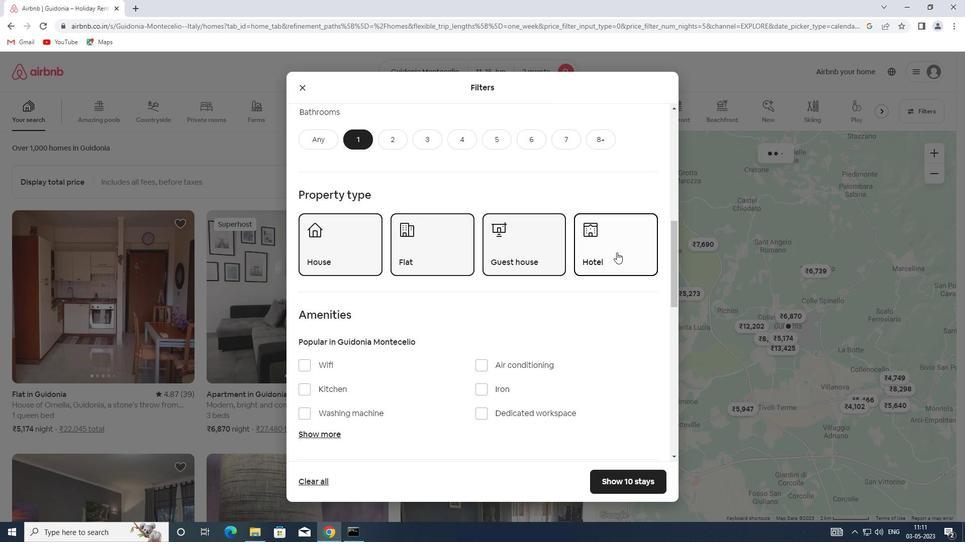 
Action: Mouse scrolled (616, 252) with delta (0, 0)
Screenshot: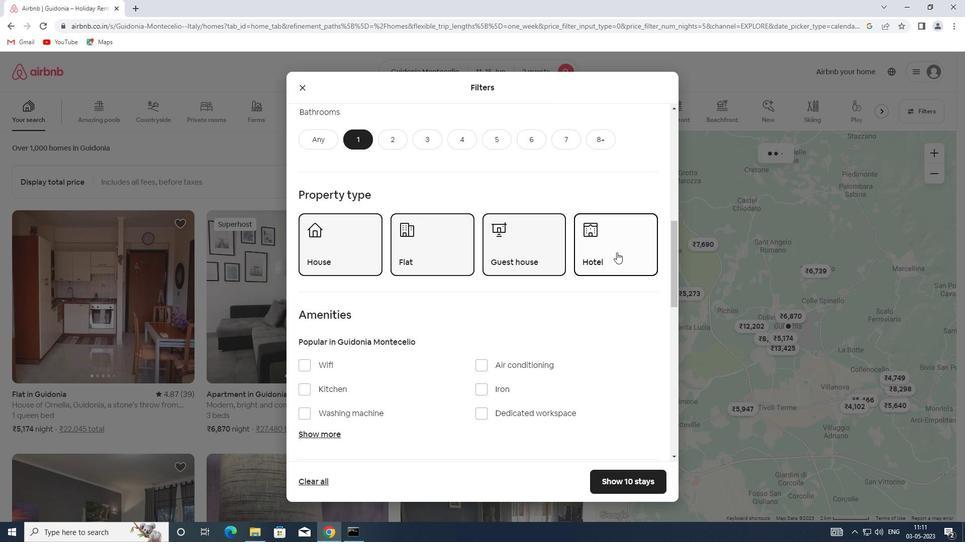 
Action: Mouse scrolled (616, 252) with delta (0, 0)
Screenshot: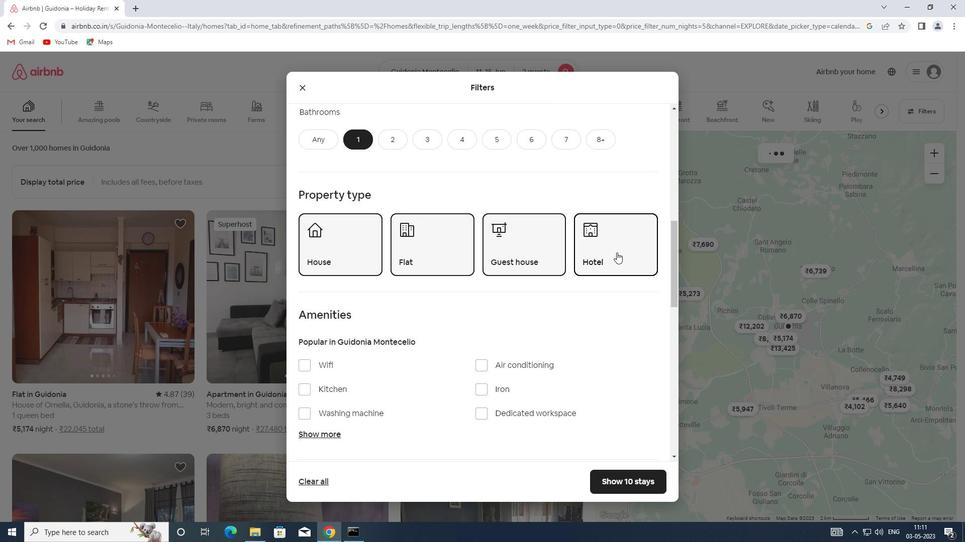 
Action: Mouse moved to (378, 261)
Screenshot: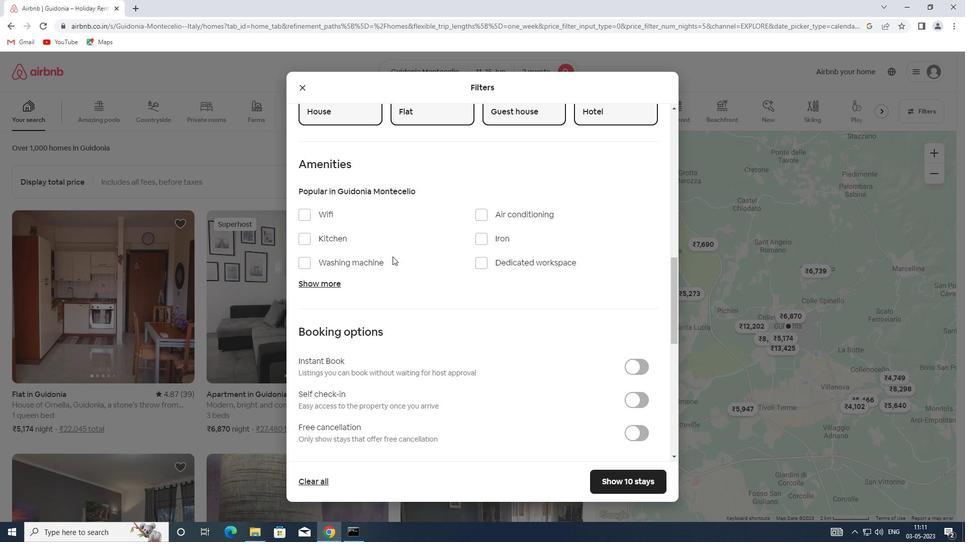 
Action: Mouse pressed left at (378, 261)
Screenshot: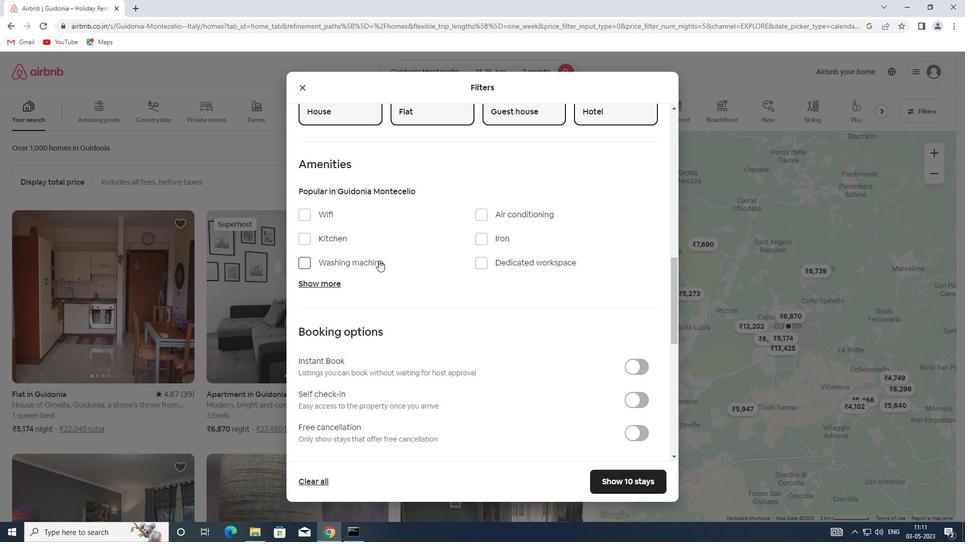 
Action: Mouse moved to (378, 261)
Screenshot: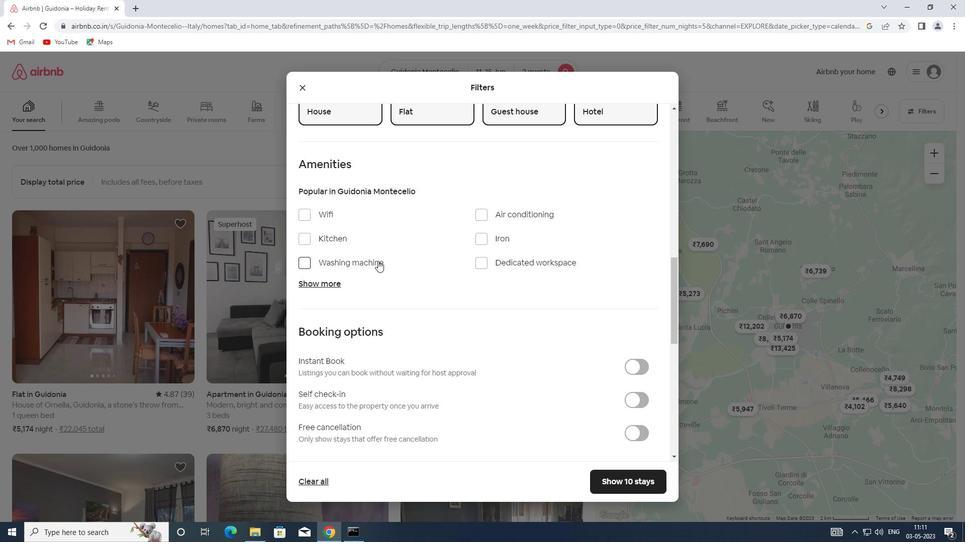 
Action: Mouse scrolled (378, 260) with delta (0, 0)
Screenshot: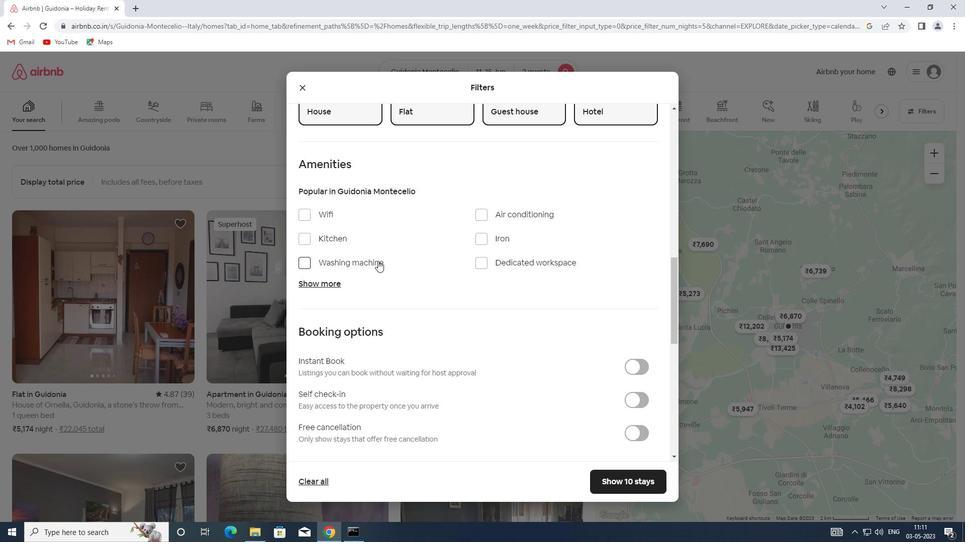 
Action: Mouse scrolled (378, 260) with delta (0, 0)
Screenshot: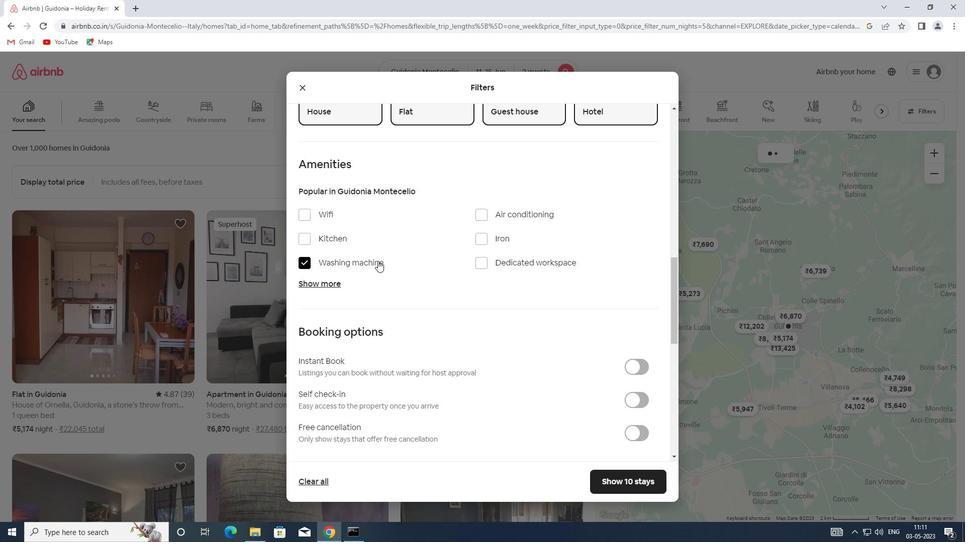 
Action: Mouse moved to (634, 295)
Screenshot: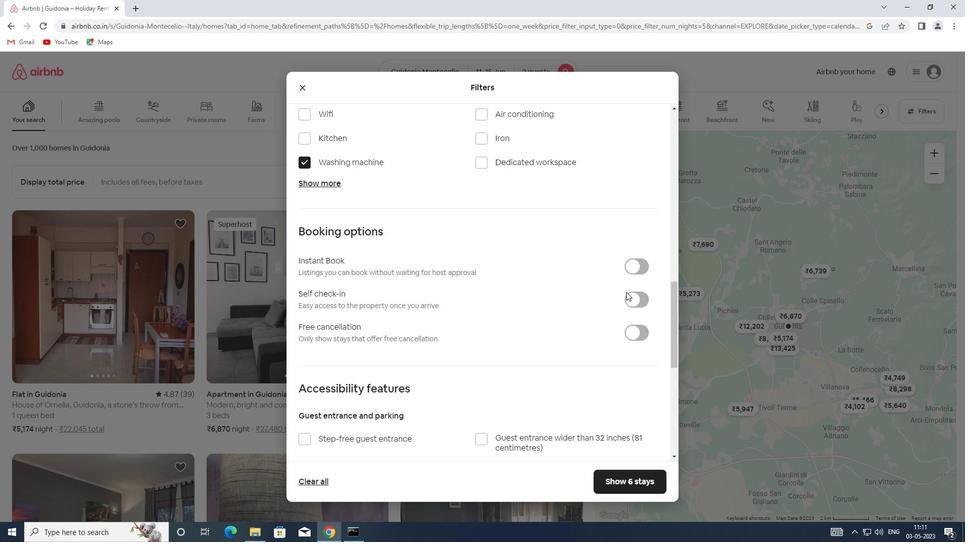 
Action: Mouse pressed left at (634, 295)
Screenshot: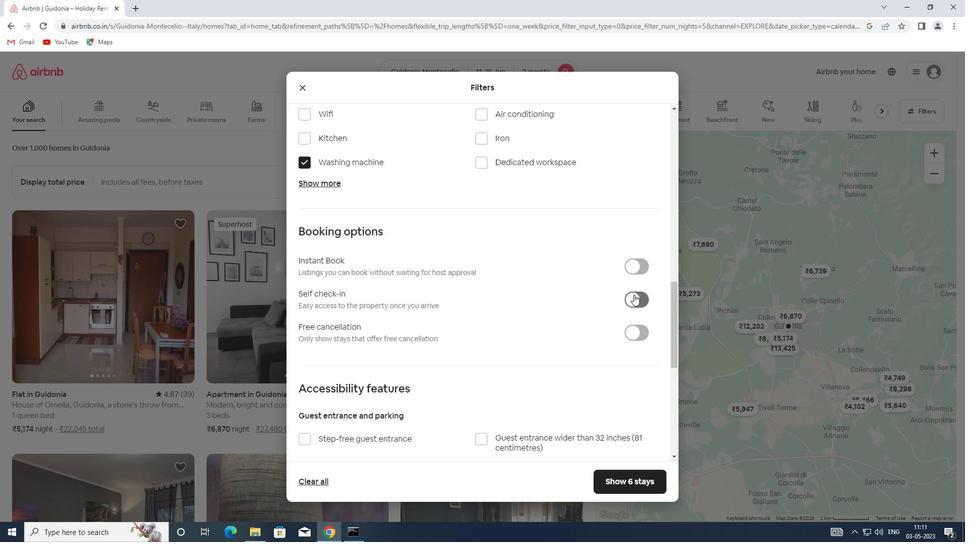 
Action: Mouse moved to (624, 301)
Screenshot: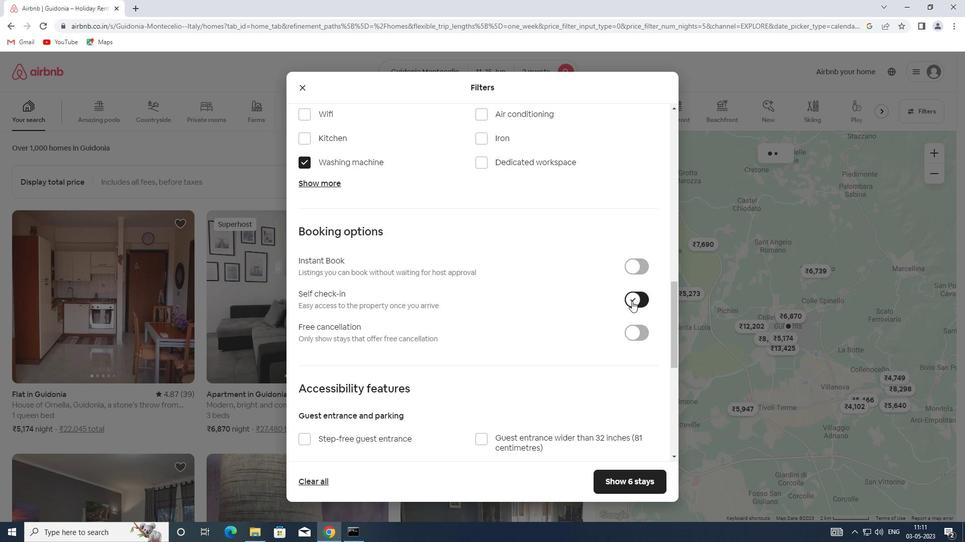 
Action: Mouse scrolled (624, 300) with delta (0, 0)
Screenshot: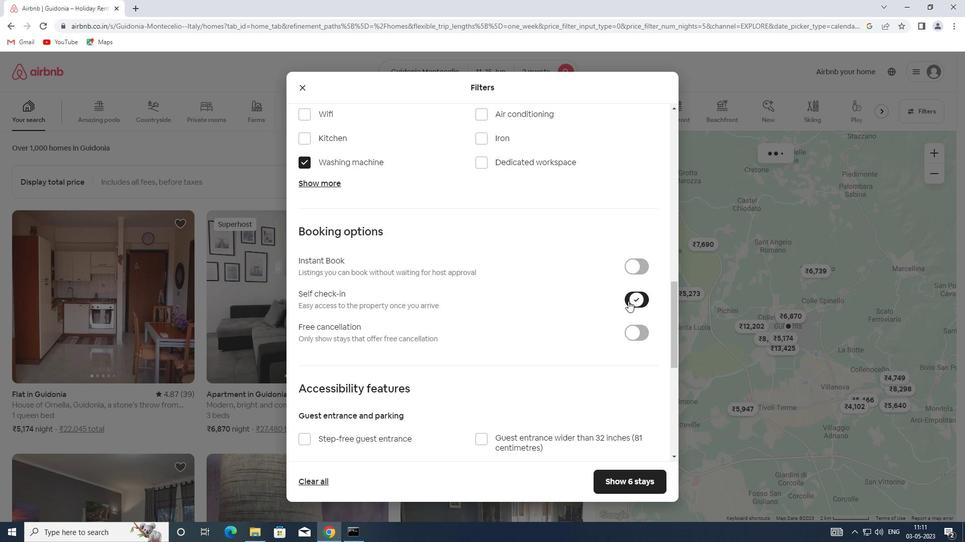 
Action: Mouse scrolled (624, 300) with delta (0, 0)
Screenshot: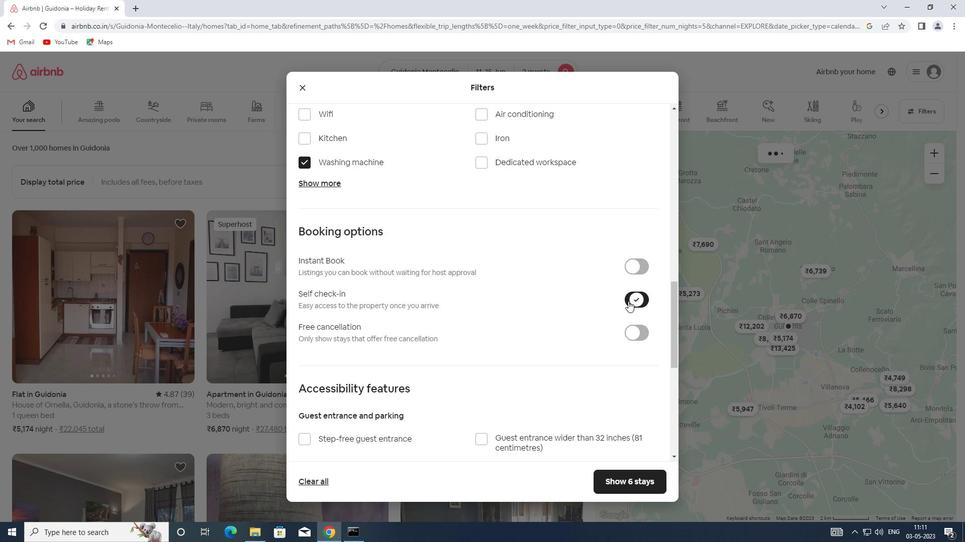 
Action: Mouse scrolled (624, 300) with delta (0, 0)
Screenshot: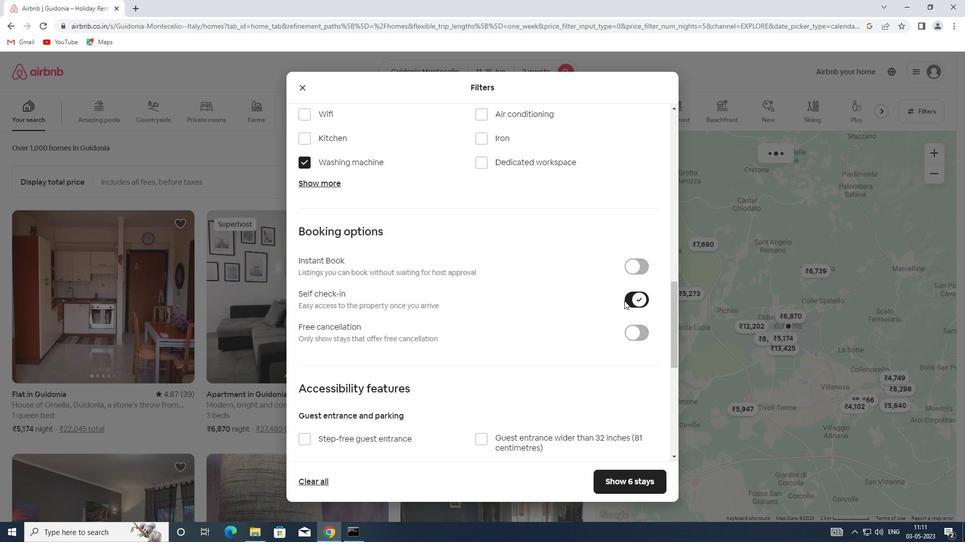 
Action: Mouse scrolled (624, 300) with delta (0, 0)
Screenshot: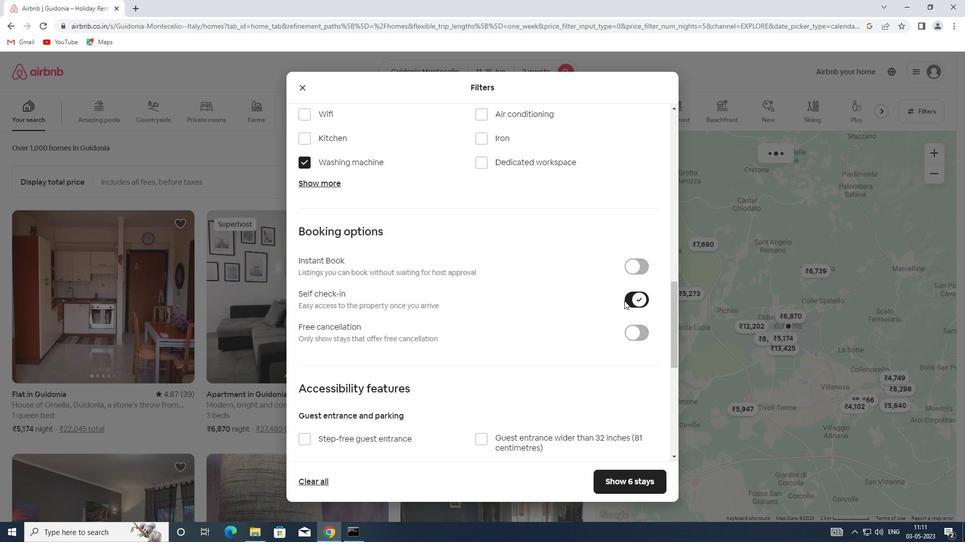 
Action: Mouse moved to (575, 280)
Screenshot: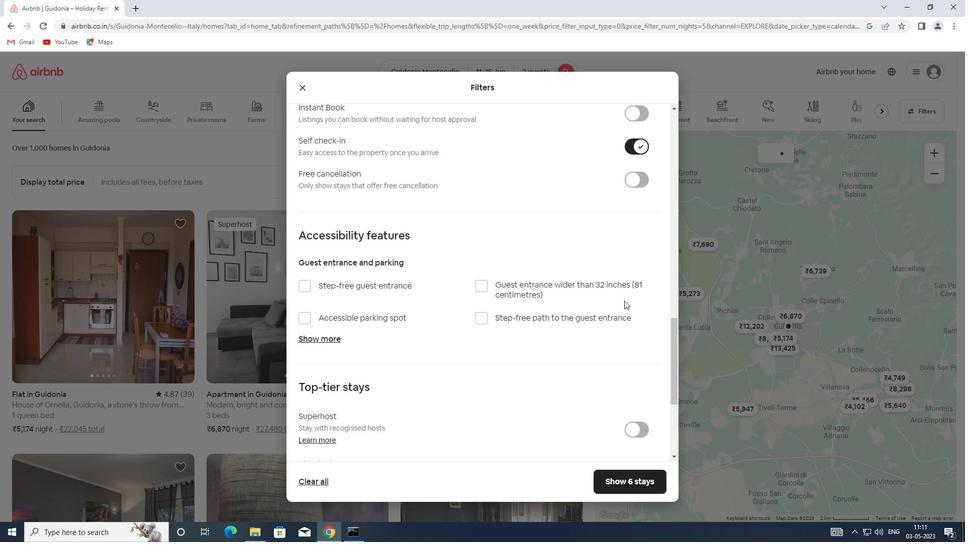 
Action: Mouse scrolled (575, 280) with delta (0, 0)
Screenshot: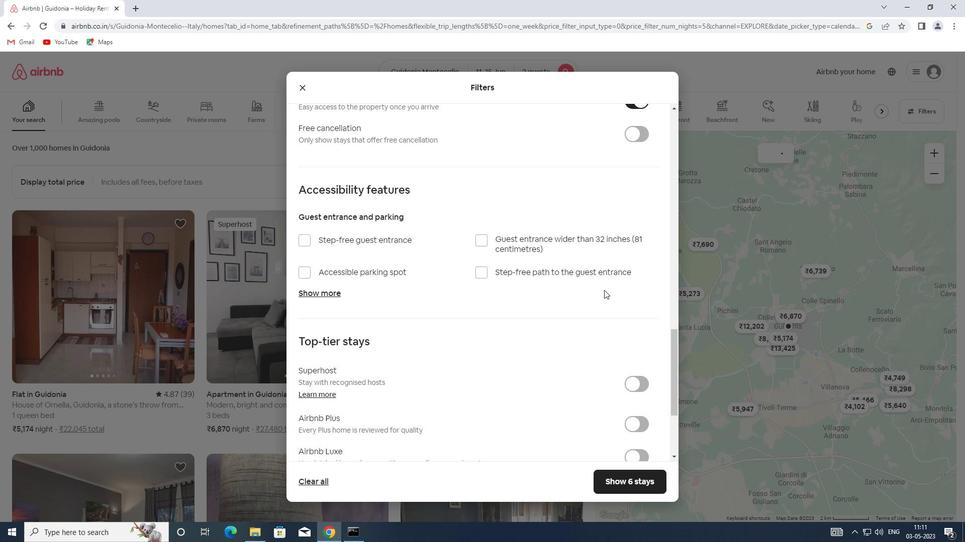 
Action: Mouse scrolled (575, 280) with delta (0, 0)
Screenshot: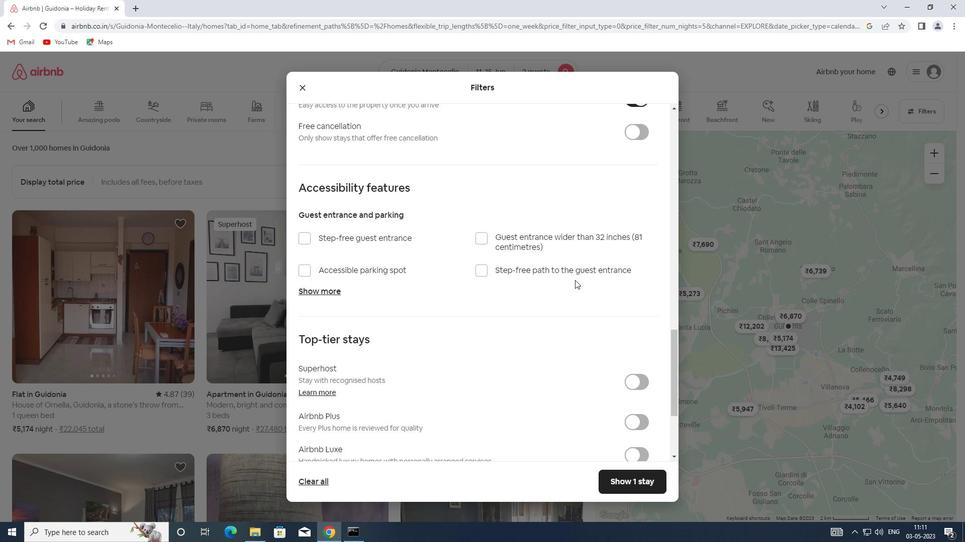 
Action: Mouse scrolled (575, 280) with delta (0, 0)
Screenshot: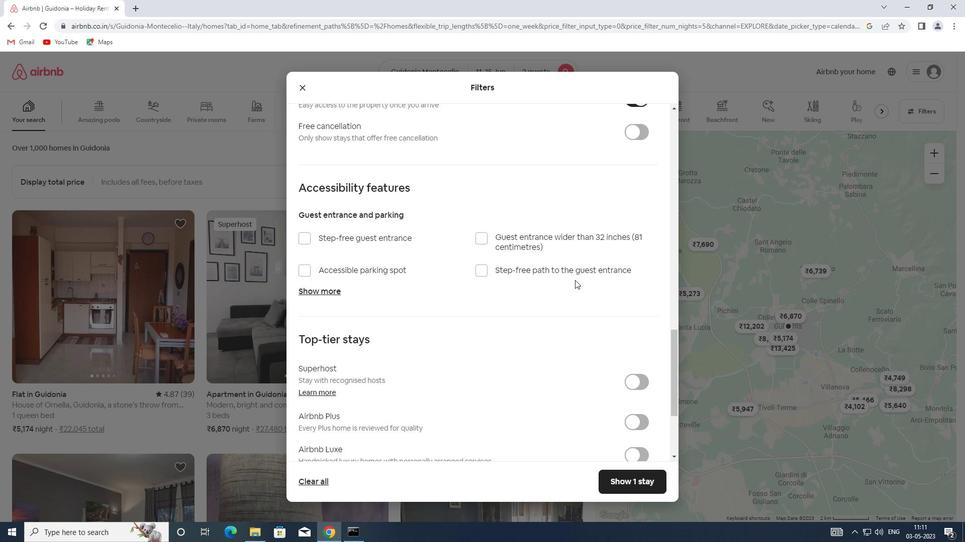 
Action: Mouse scrolled (575, 280) with delta (0, 0)
Screenshot: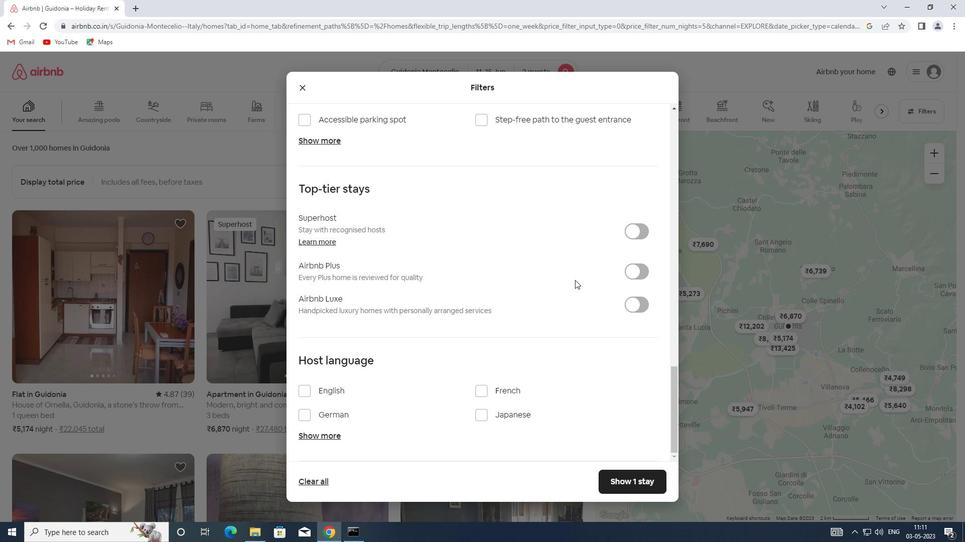 
Action: Mouse scrolled (575, 280) with delta (0, 0)
Screenshot: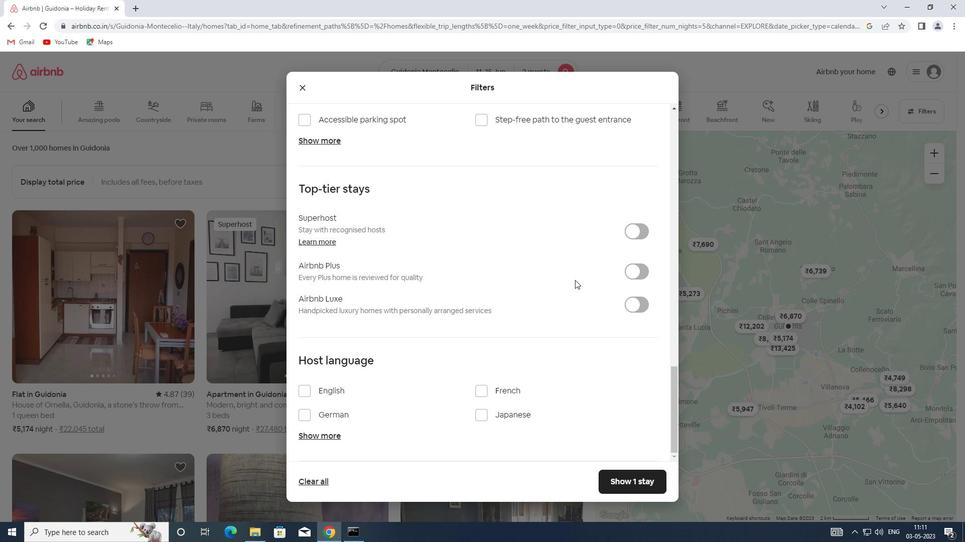 
Action: Mouse scrolled (575, 280) with delta (0, 0)
Screenshot: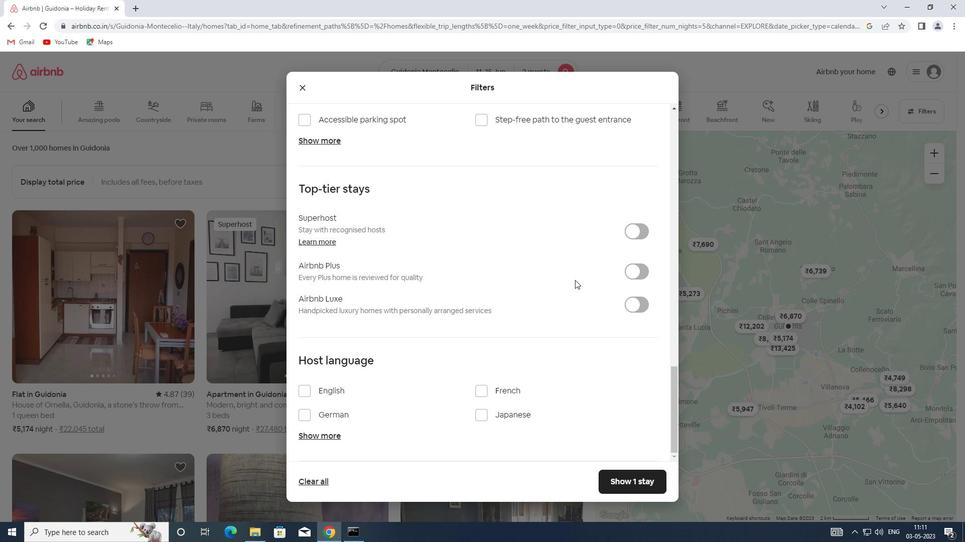 
Action: Mouse moved to (310, 390)
Screenshot: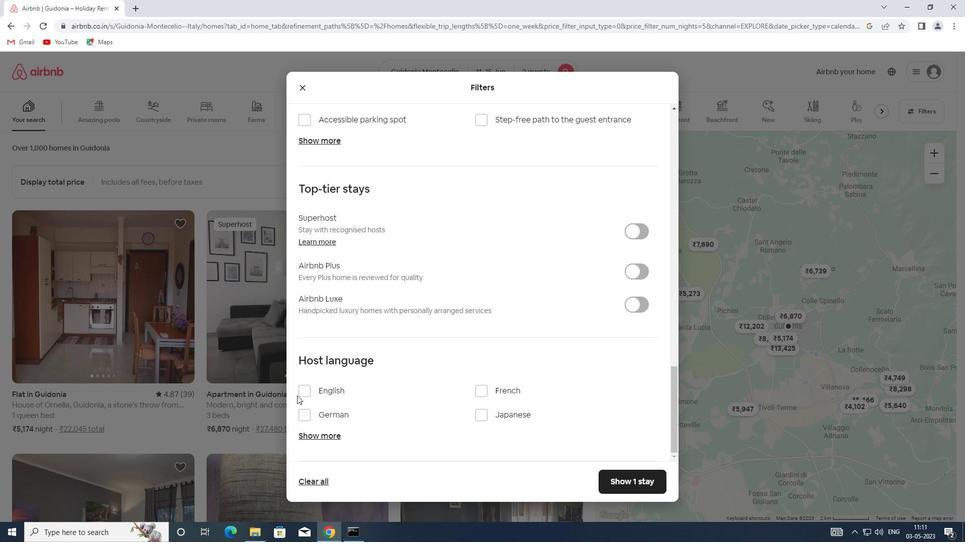 
Action: Mouse pressed left at (310, 390)
Screenshot: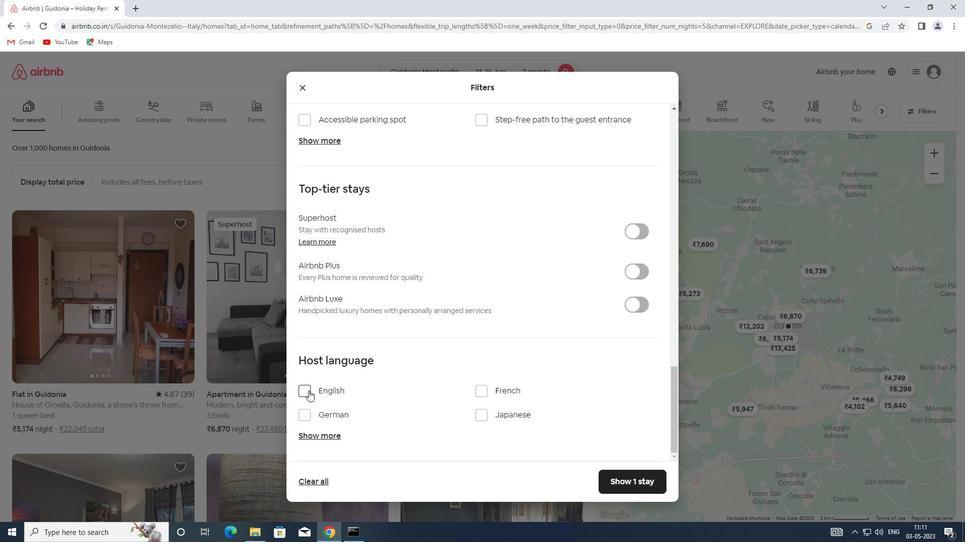 
Action: Mouse moved to (619, 484)
Screenshot: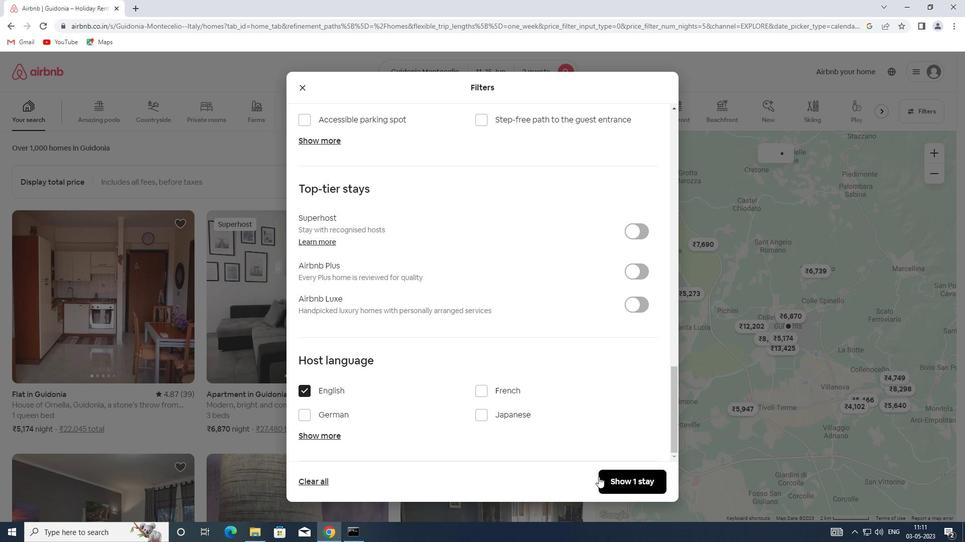 
Action: Mouse pressed left at (619, 484)
Screenshot: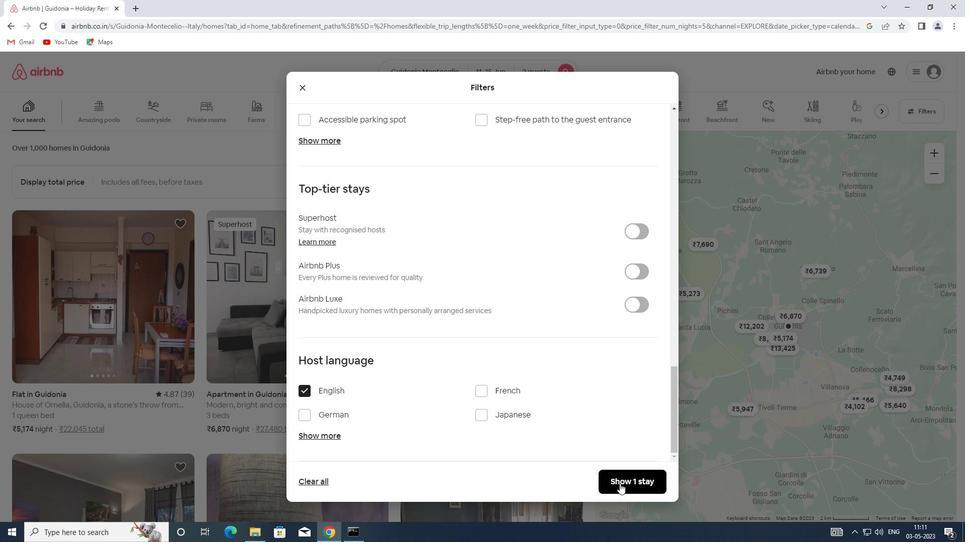 
